 Task: Find connections with filter location Jamshedpur with filter topic #covidwith filter profile language Spanish with filter current company Marico Limited with filter school ST XAVIERS SCHOOL with filter industry Radio and Television Broadcasting with filter service category Virtual Assistance with filter keywords title Cafeteria Worker
Action: Mouse pressed left at (506, 66)
Screenshot: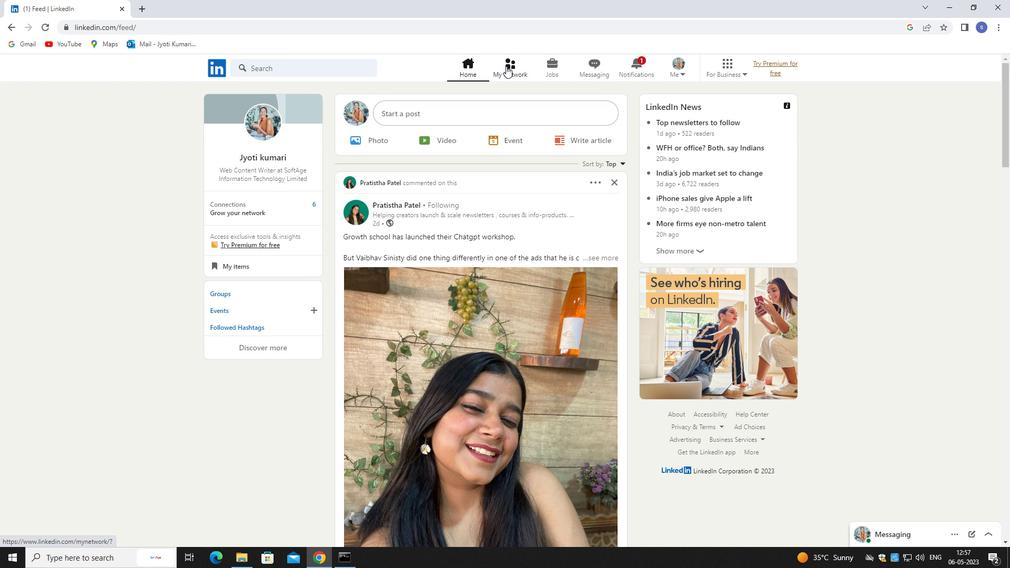 
Action: Mouse pressed left at (506, 66)
Screenshot: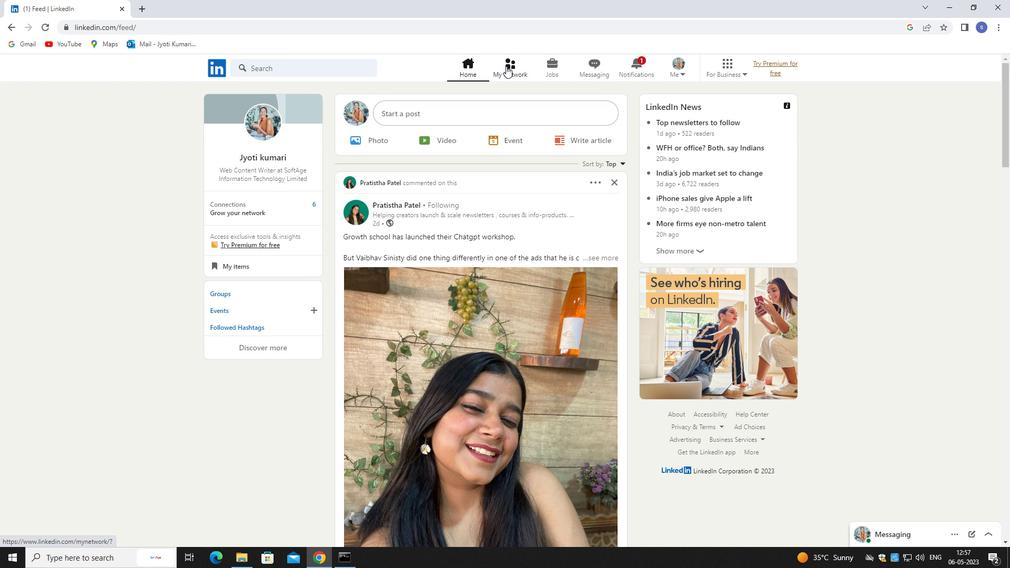 
Action: Mouse moved to (314, 126)
Screenshot: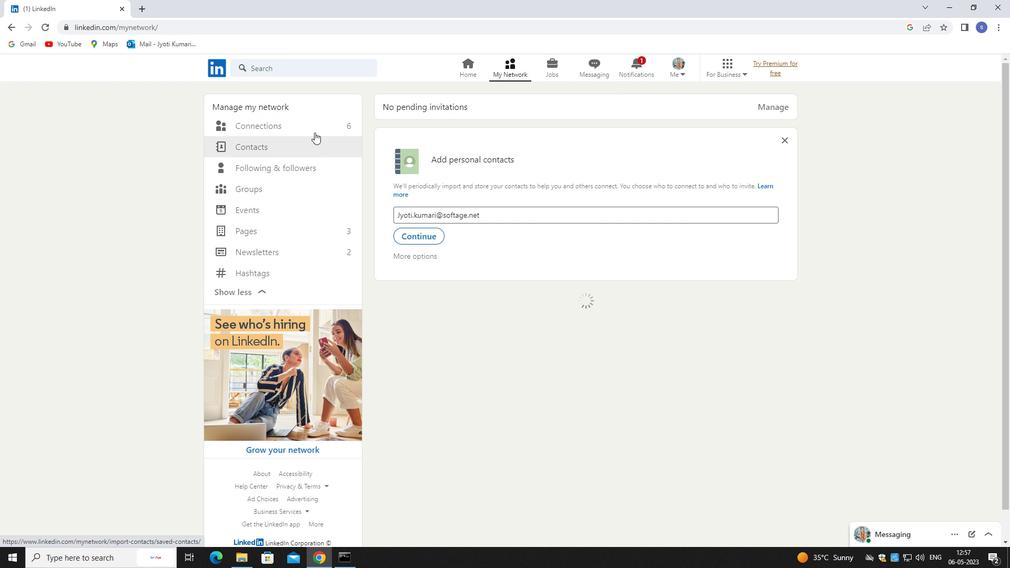 
Action: Mouse pressed left at (314, 126)
Screenshot: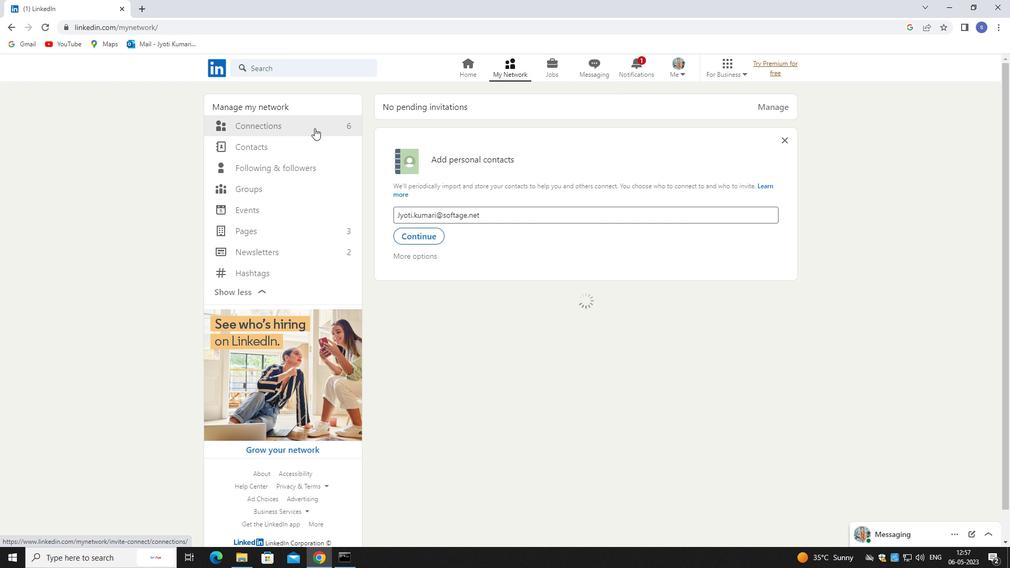 
Action: Mouse moved to (314, 125)
Screenshot: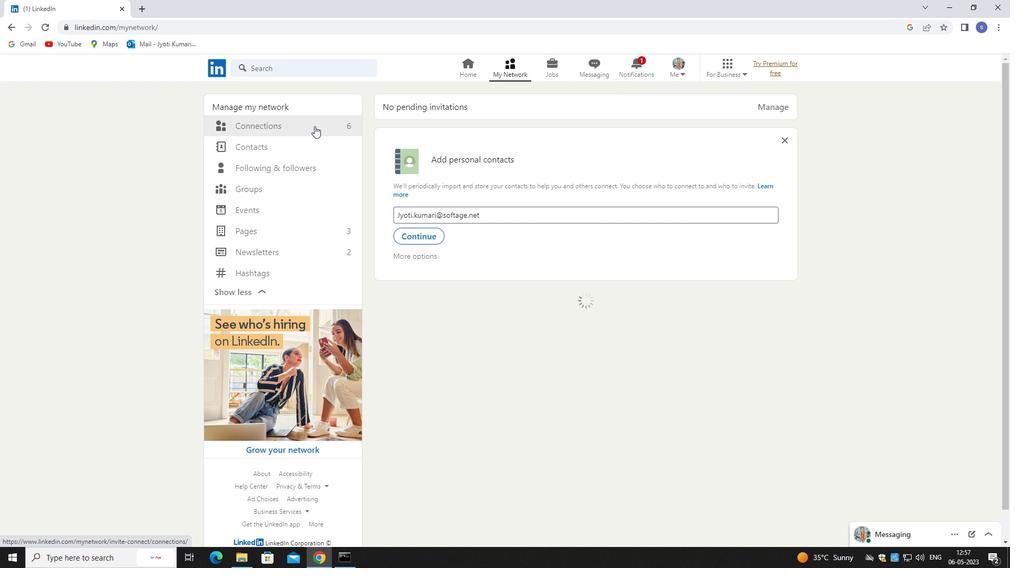 
Action: Mouse pressed left at (314, 125)
Screenshot: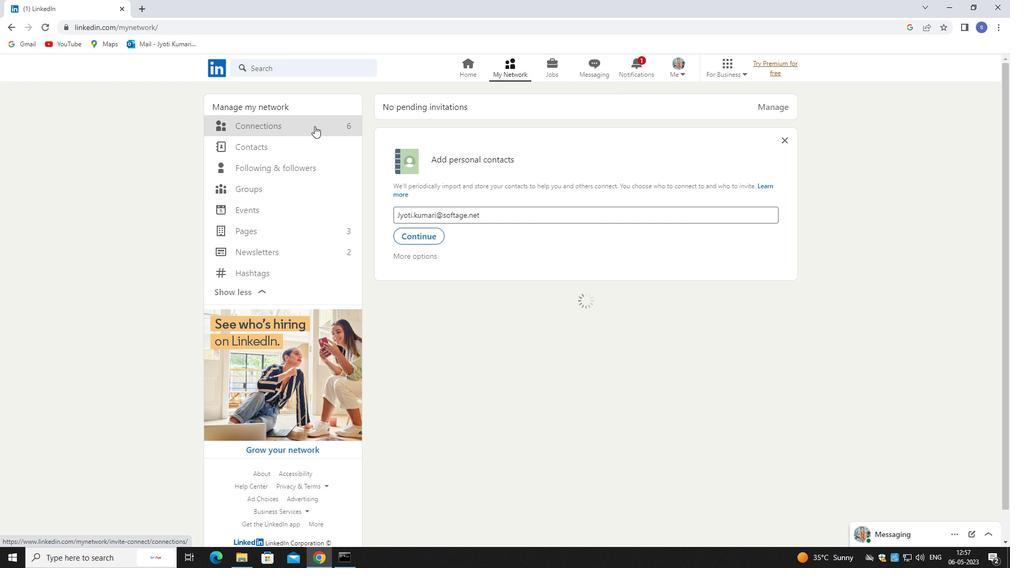 
Action: Mouse moved to (589, 124)
Screenshot: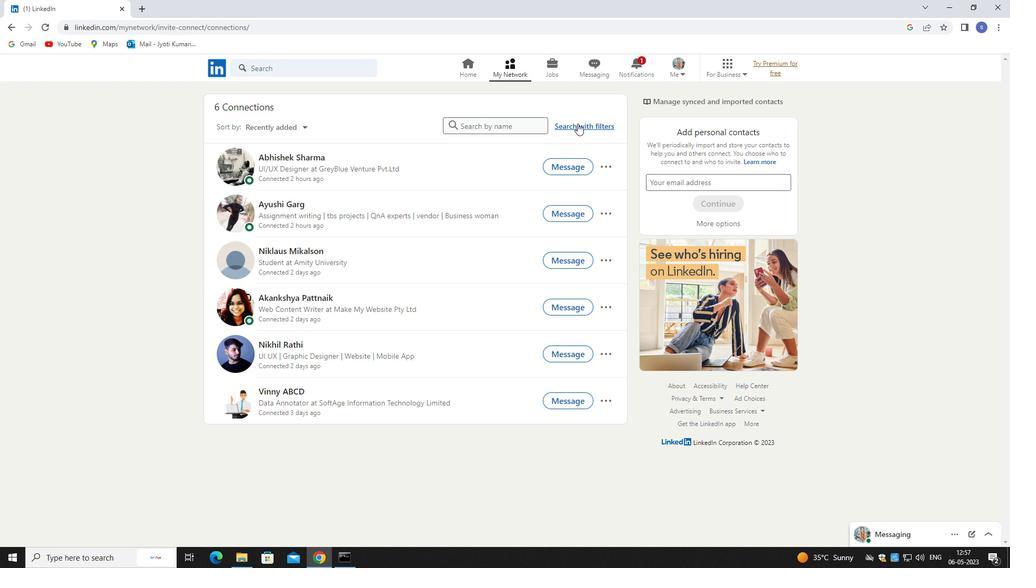 
Action: Mouse pressed left at (589, 124)
Screenshot: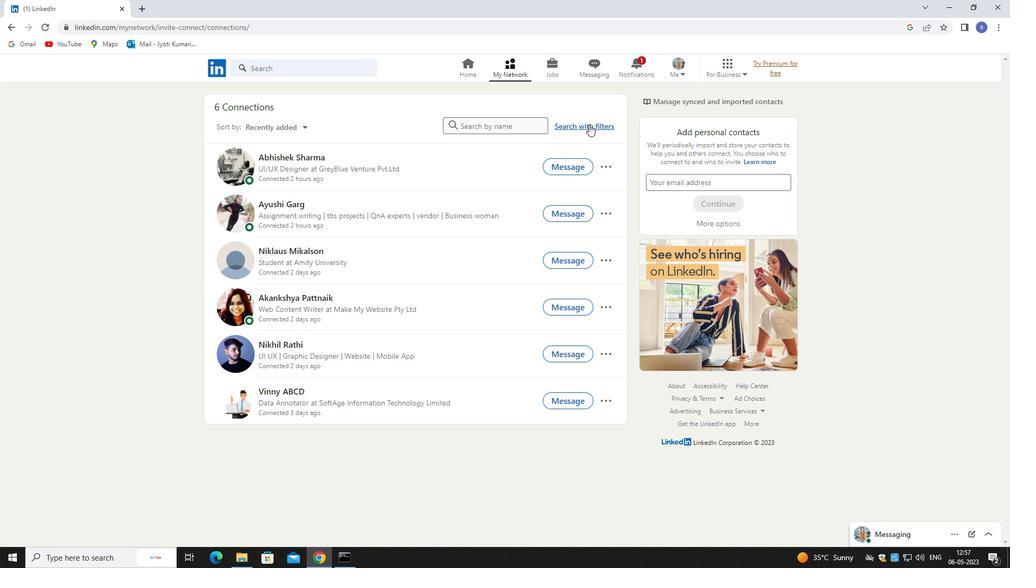 
Action: Mouse moved to (537, 96)
Screenshot: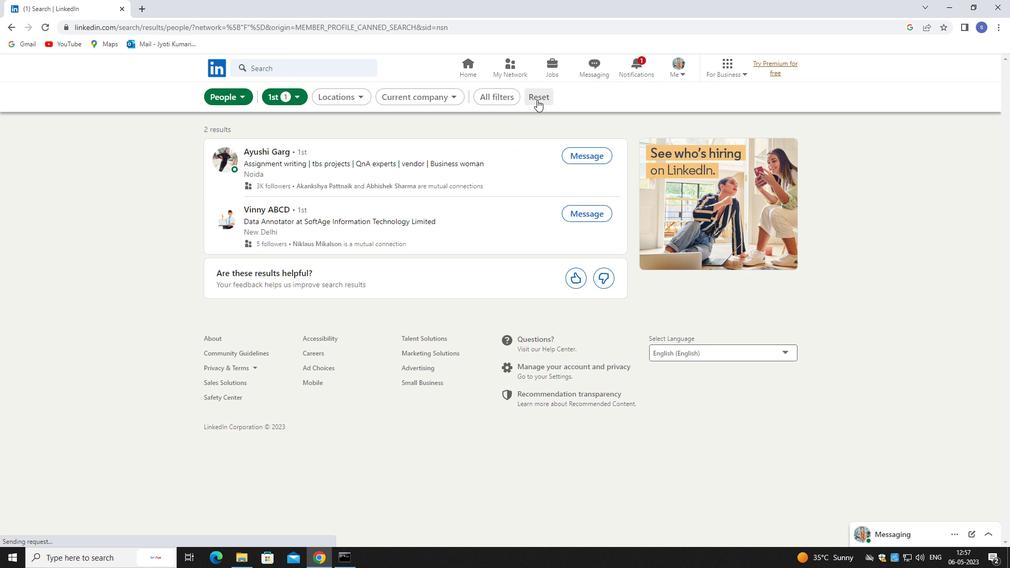 
Action: Mouse pressed left at (537, 96)
Screenshot: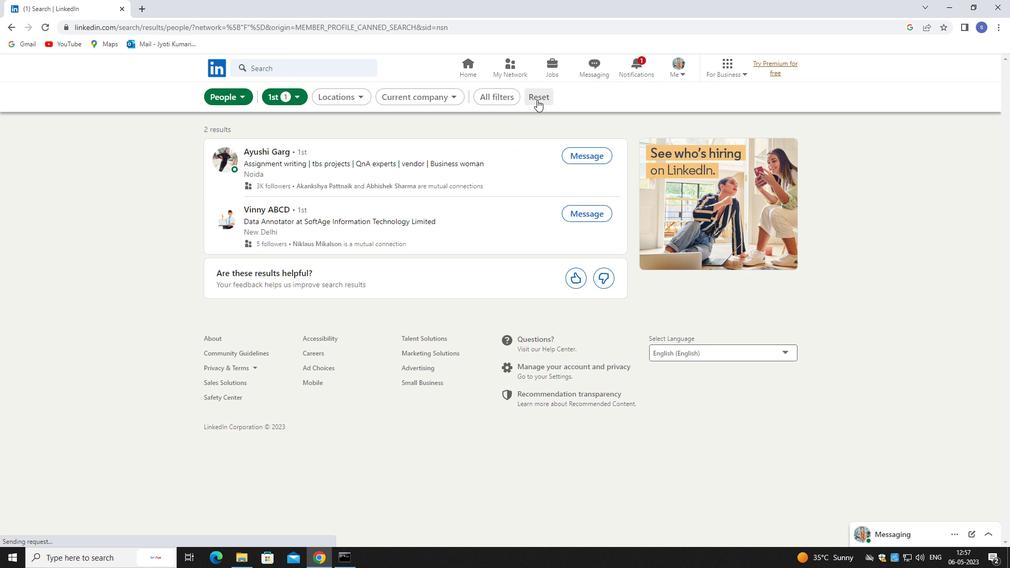 
Action: Mouse moved to (514, 96)
Screenshot: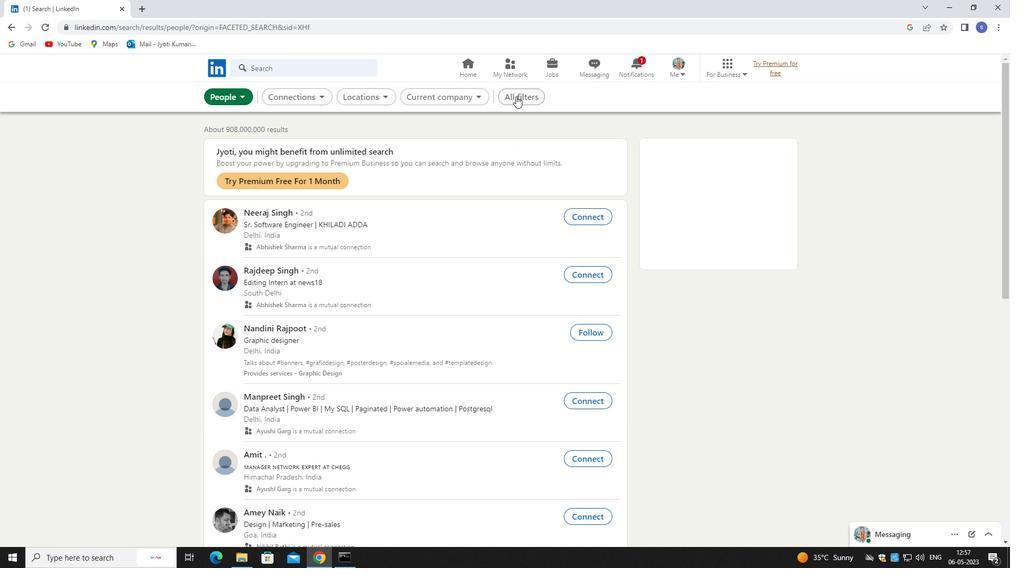 
Action: Mouse pressed left at (514, 96)
Screenshot: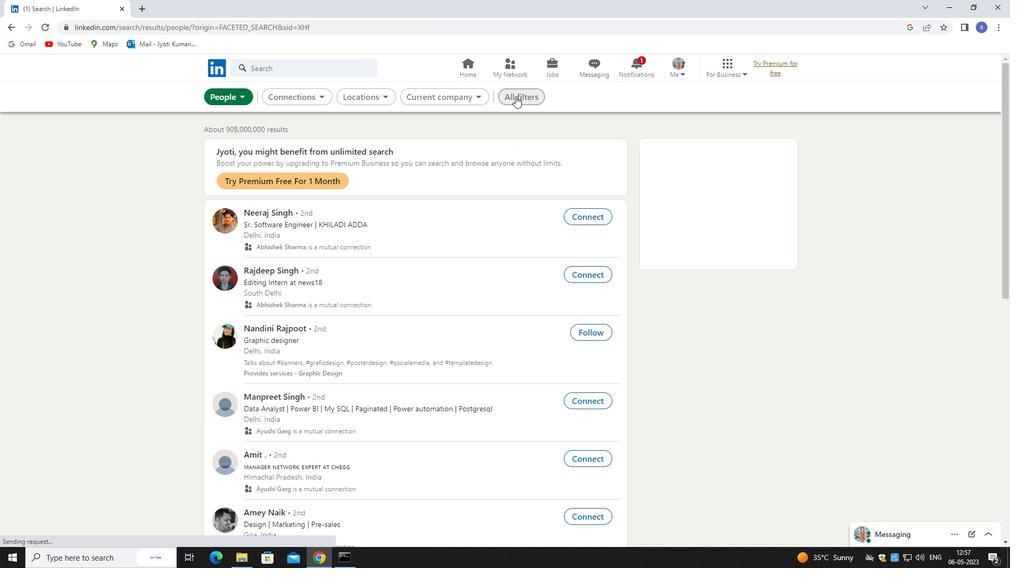 
Action: Mouse moved to (886, 416)
Screenshot: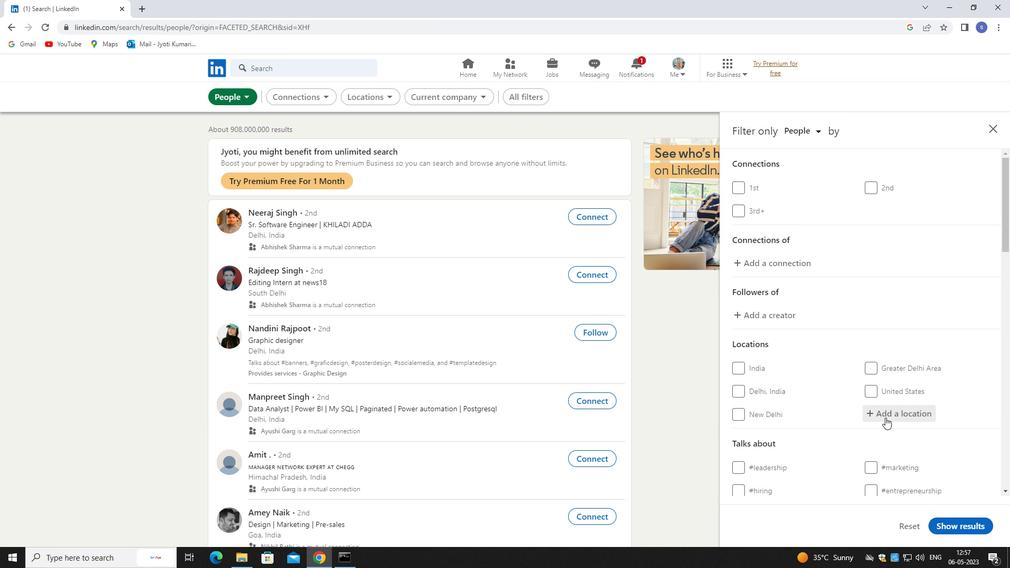 
Action: Mouse pressed left at (886, 416)
Screenshot: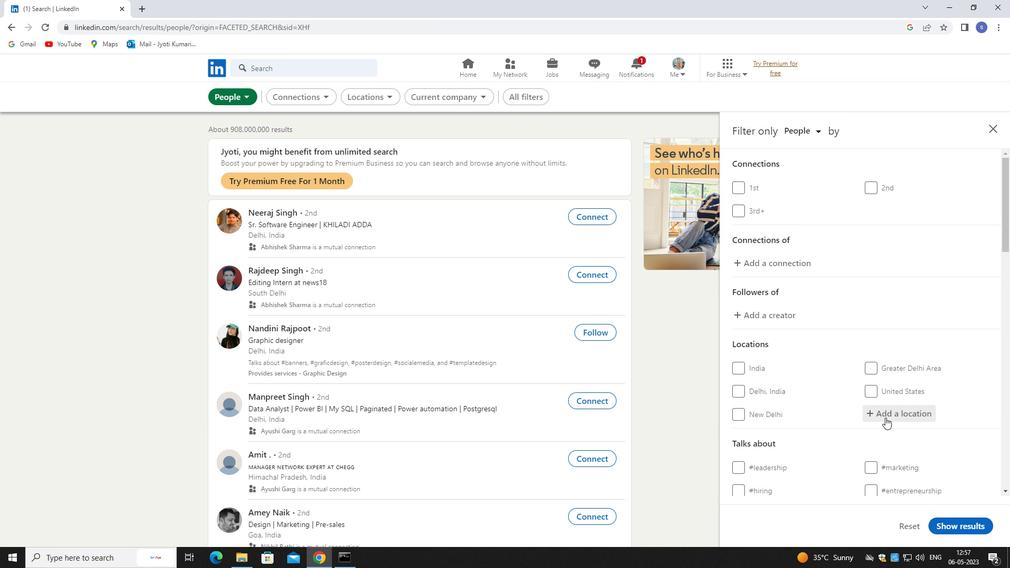 
Action: Mouse moved to (842, 395)
Screenshot: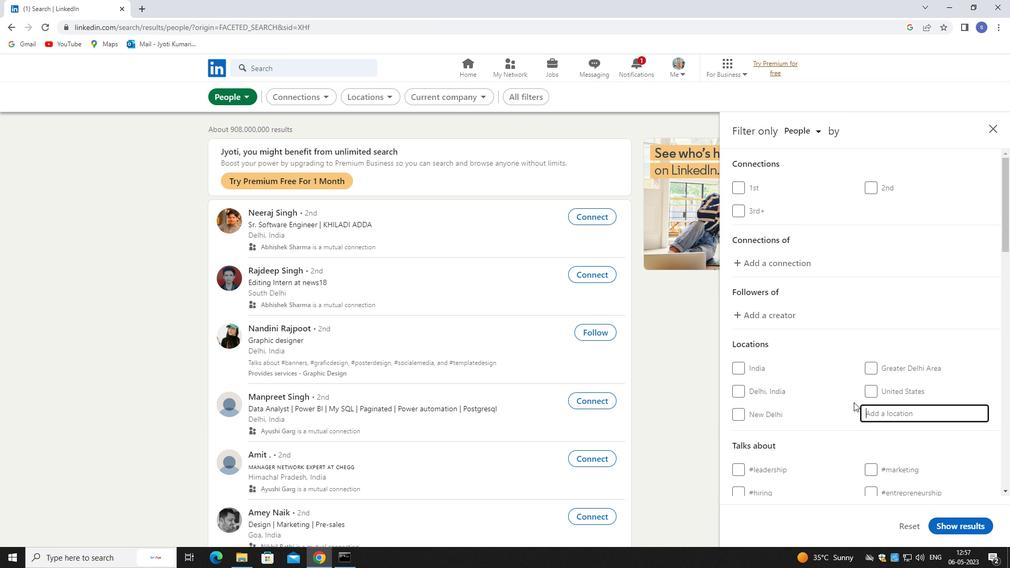 
Action: Key pressed jamsed
Screenshot: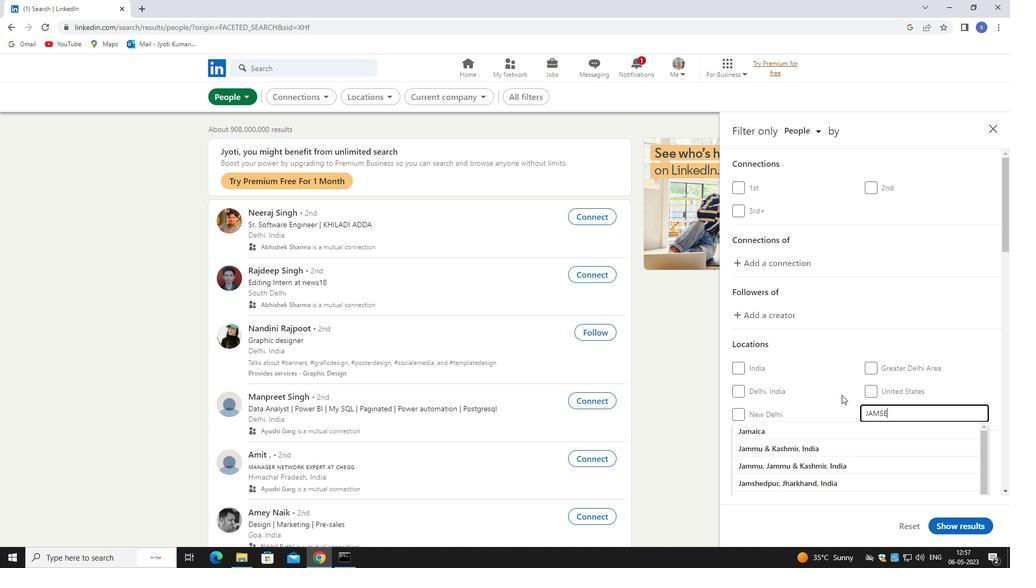
Action: Mouse moved to (841, 395)
Screenshot: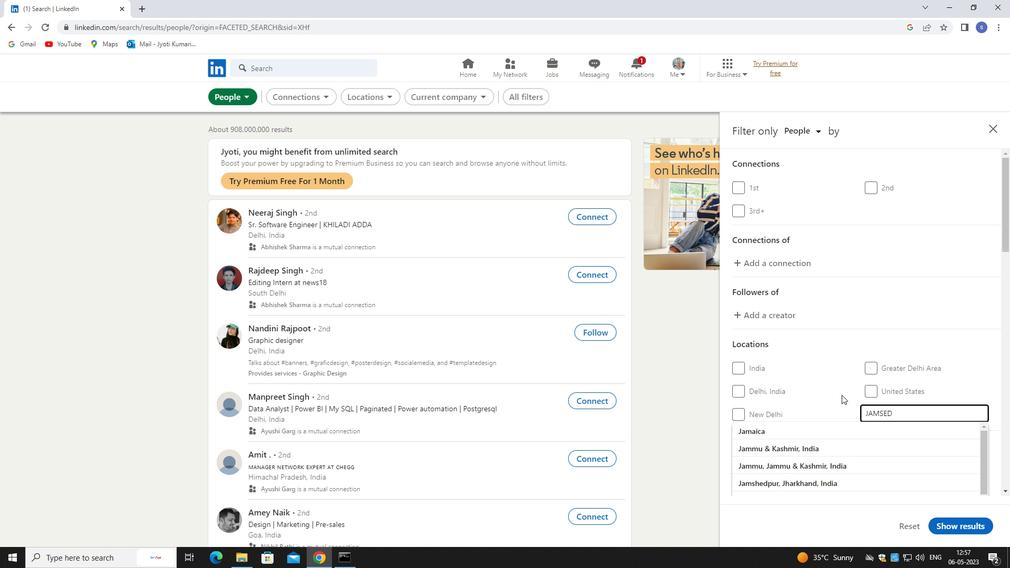 
Action: Key pressed hed<Key.backspace><Key.backspace><Key.backspace><Key.backspace><Key.backspace><Key.backspace><Key.backspace><Key.backspace><Key.backspace><Key.backspace><Key.backspace><Key.backspace><Key.backspace><Key.backspace><Key.backspace><Key.caps_lock>jamshed
Screenshot: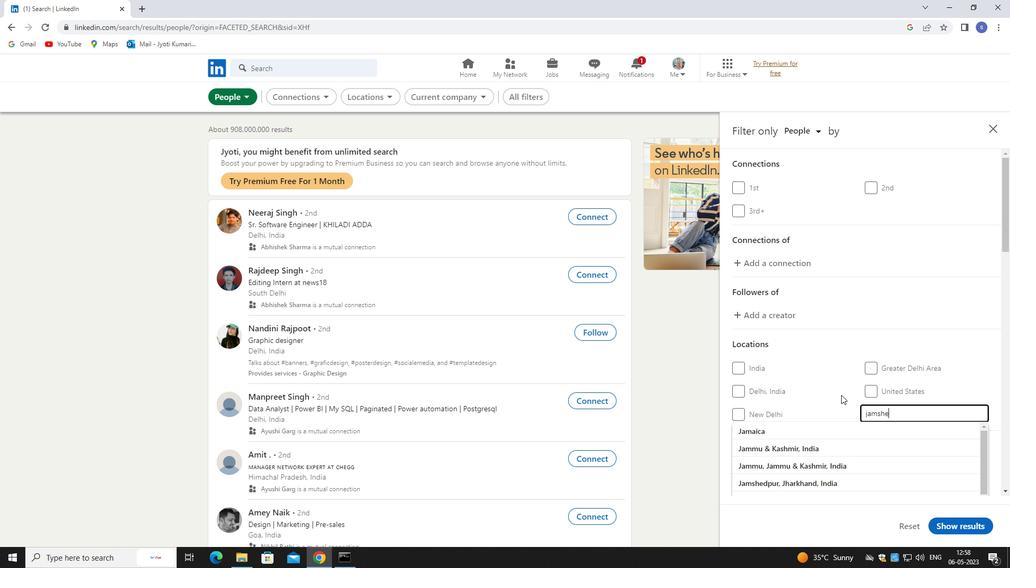
Action: Mouse moved to (880, 426)
Screenshot: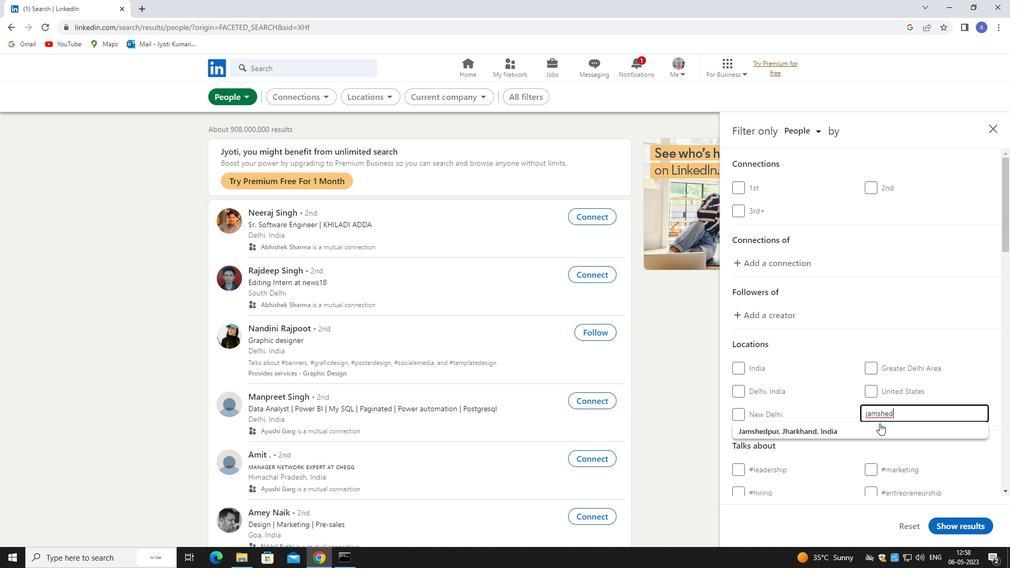
Action: Mouse pressed left at (880, 426)
Screenshot: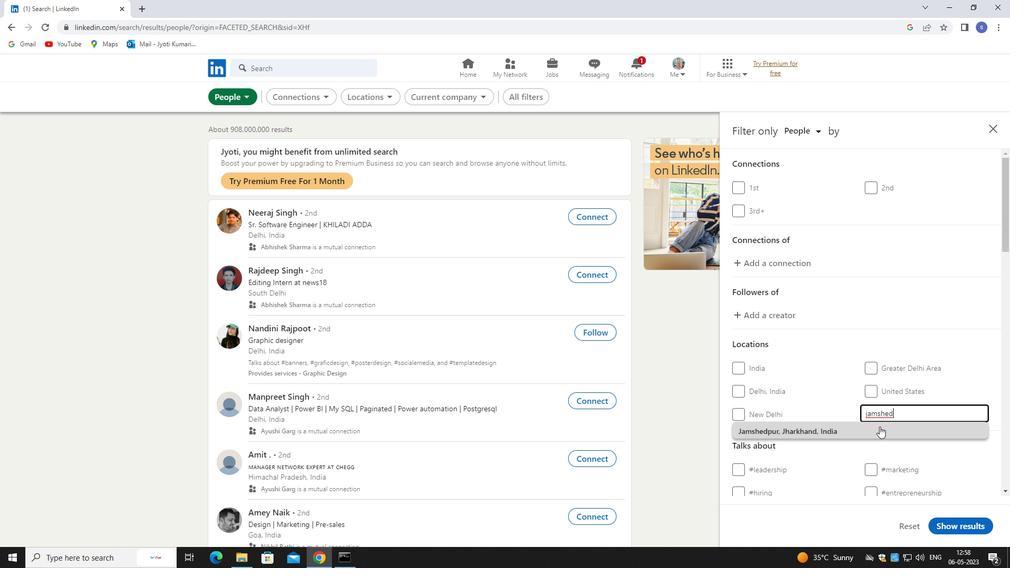 
Action: Mouse moved to (879, 421)
Screenshot: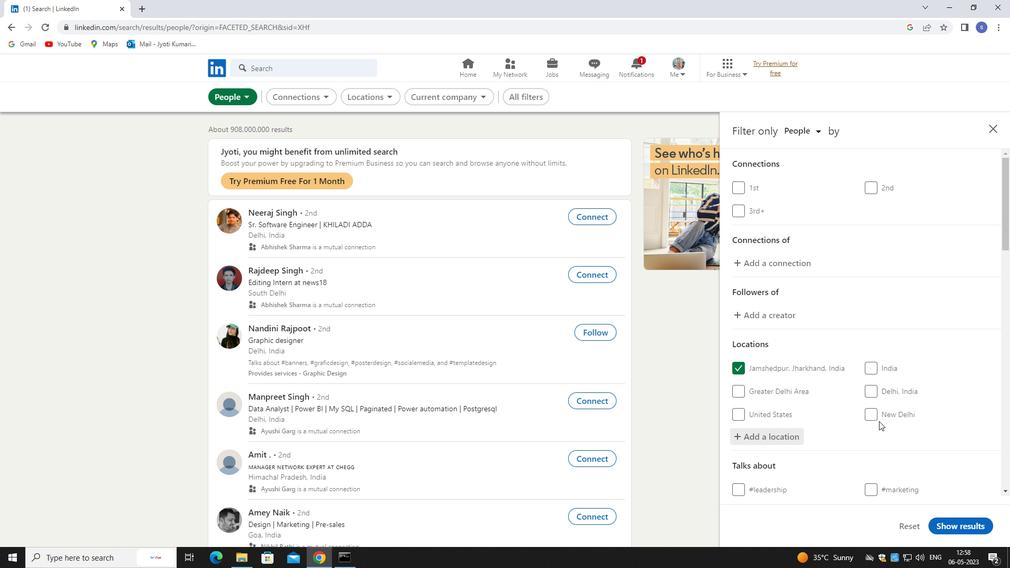 
Action: Mouse scrolled (879, 420) with delta (0, 0)
Screenshot: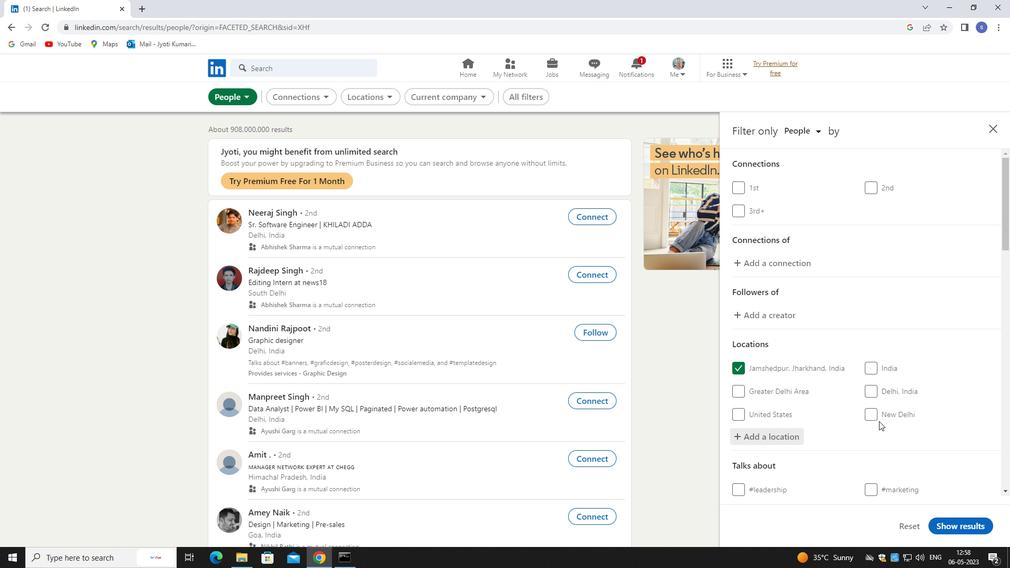 
Action: Mouse scrolled (879, 420) with delta (0, 0)
Screenshot: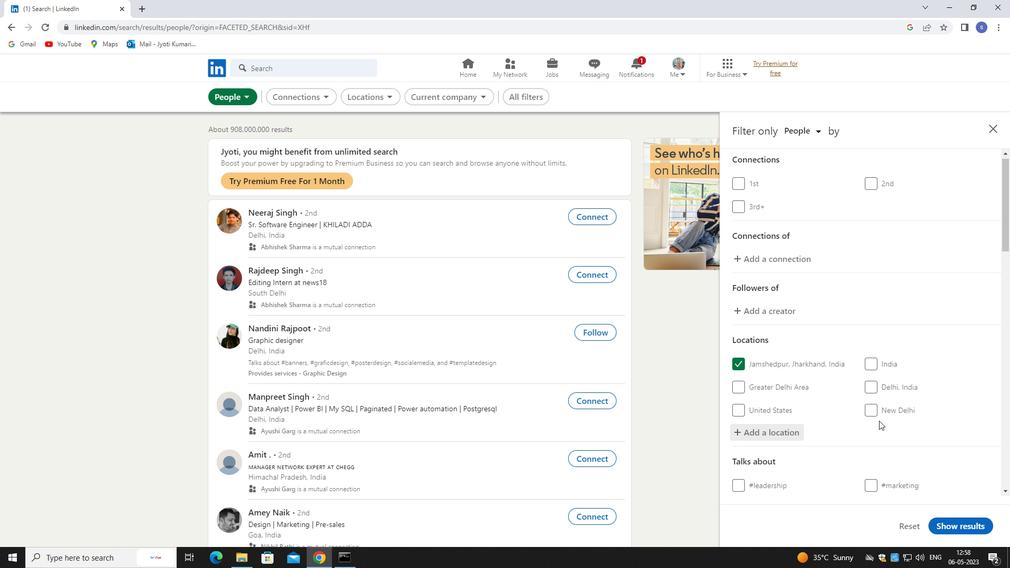 
Action: Mouse moved to (883, 428)
Screenshot: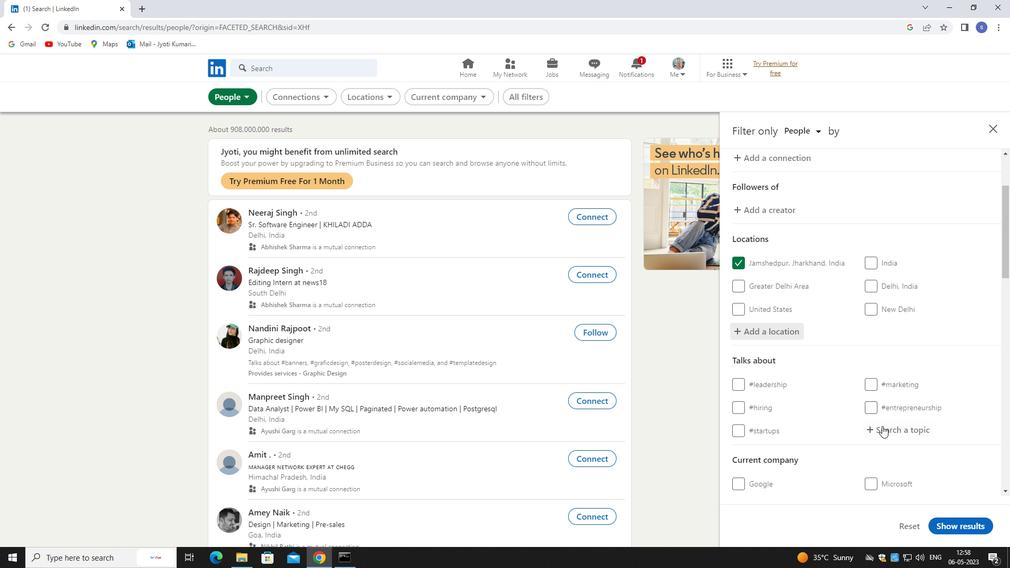 
Action: Mouse pressed left at (883, 428)
Screenshot: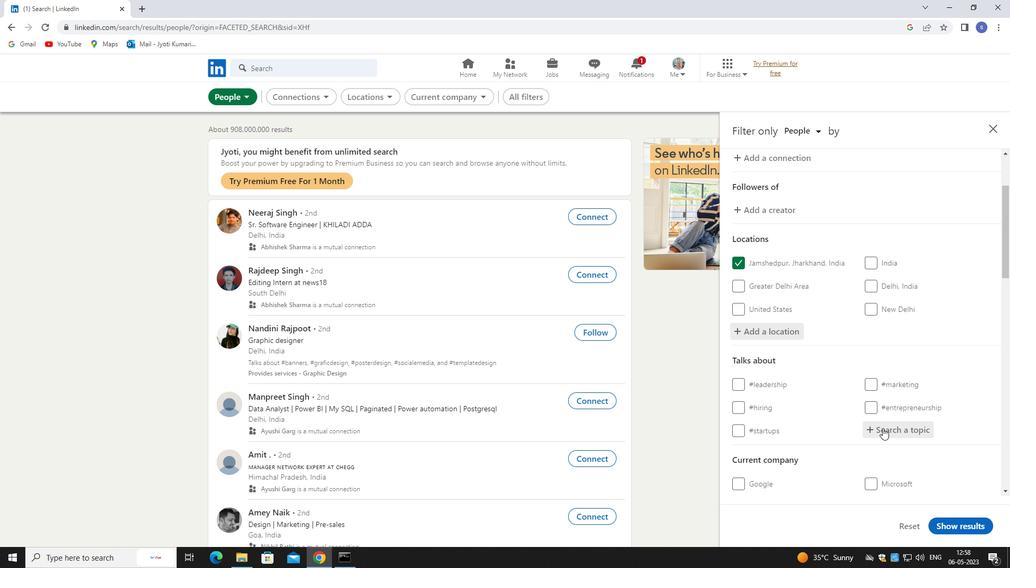 
Action: Key pressed covid
Screenshot: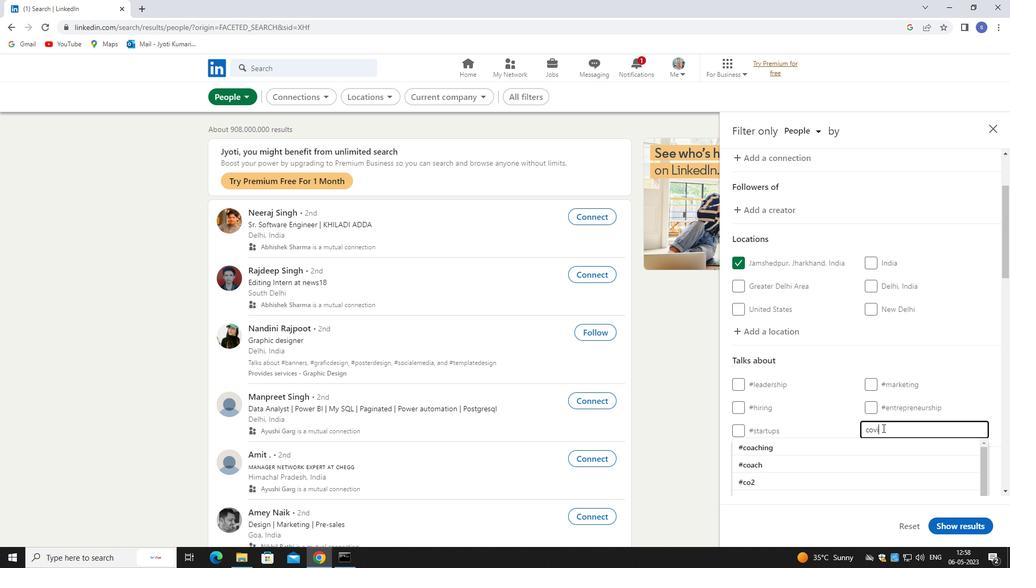 
Action: Mouse moved to (892, 452)
Screenshot: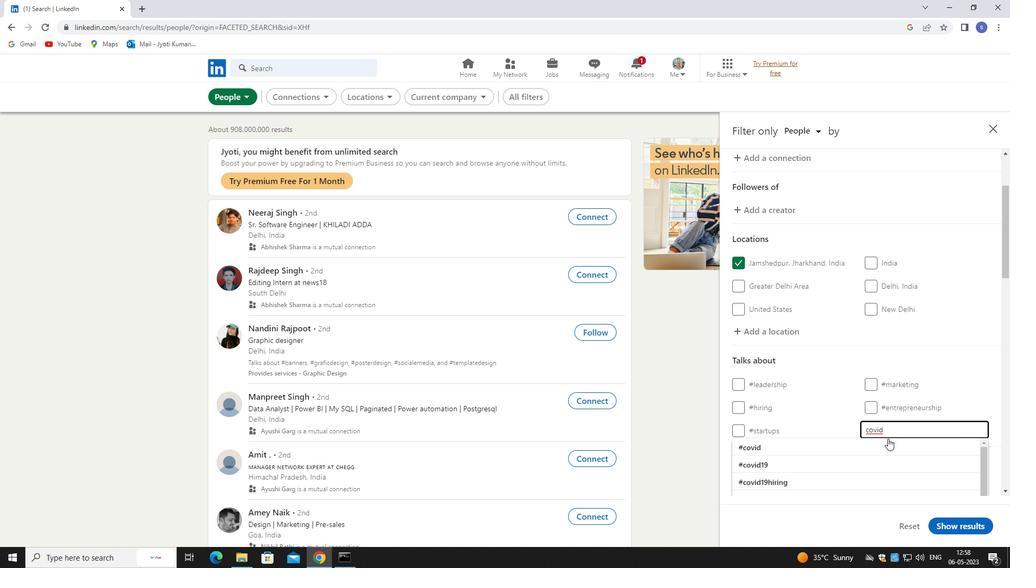 
Action: Mouse pressed left at (892, 452)
Screenshot: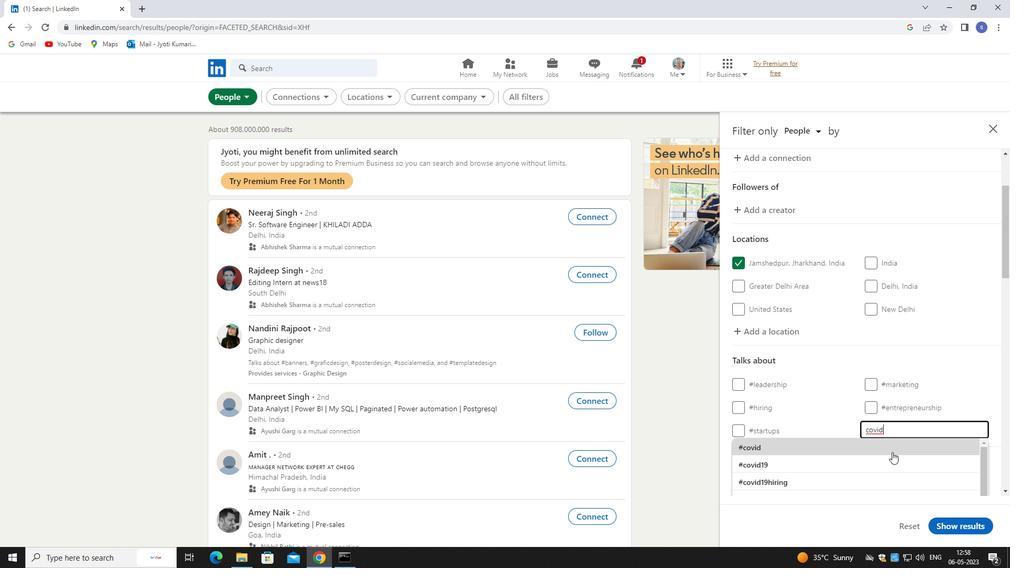 
Action: Mouse moved to (892, 447)
Screenshot: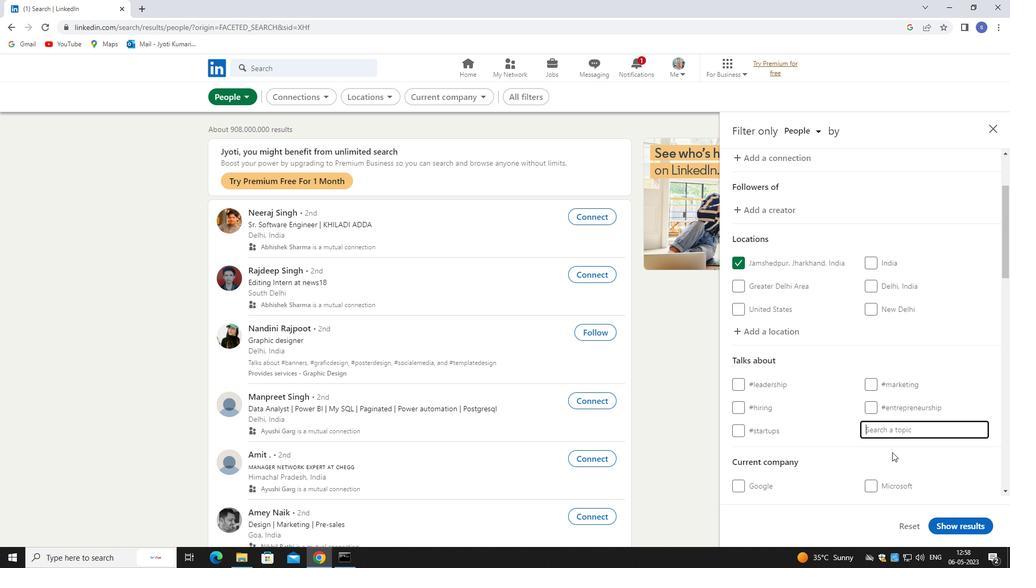 
Action: Mouse scrolled (892, 447) with delta (0, 0)
Screenshot: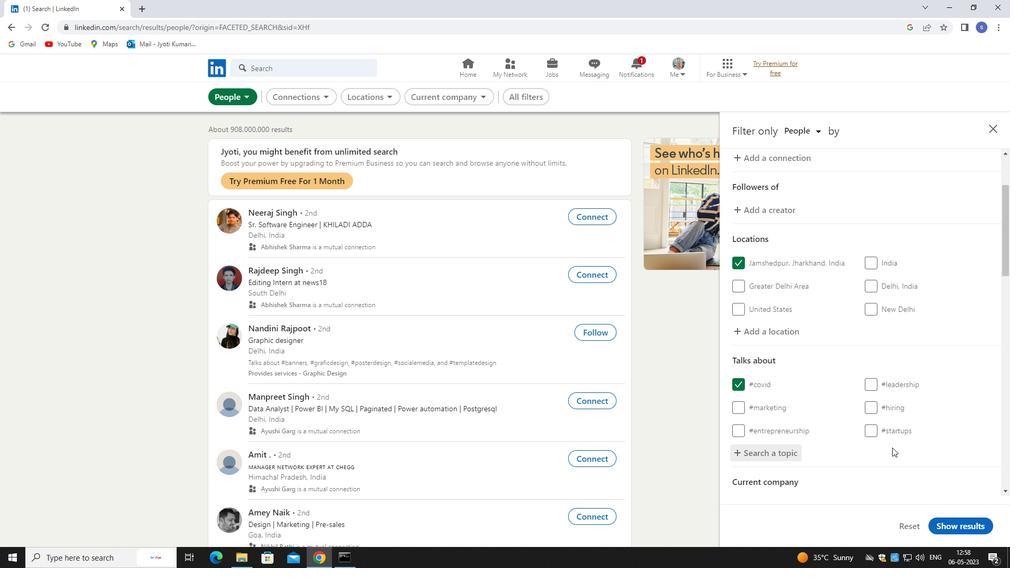 
Action: Mouse scrolled (892, 447) with delta (0, 0)
Screenshot: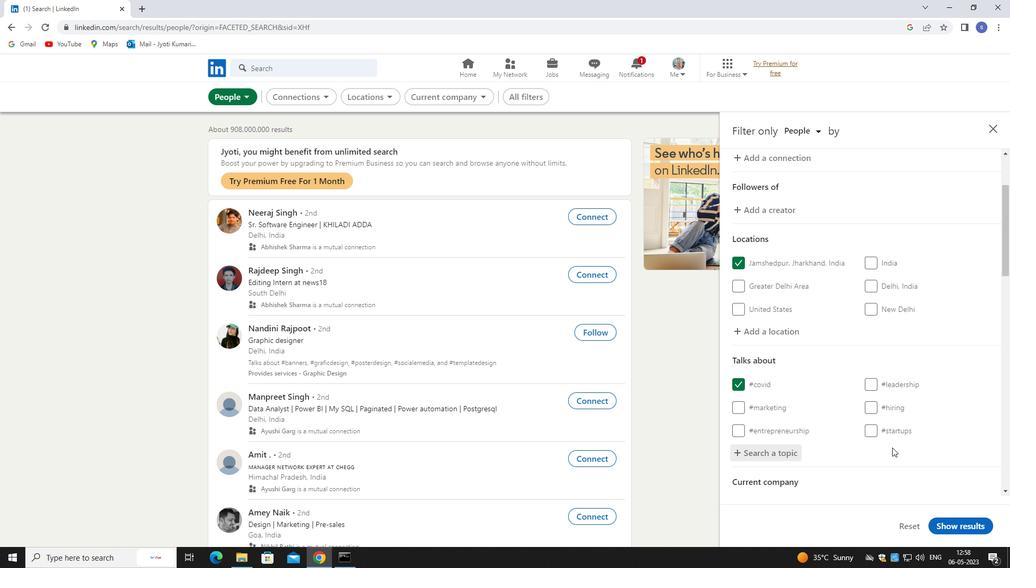 
Action: Mouse moved to (901, 443)
Screenshot: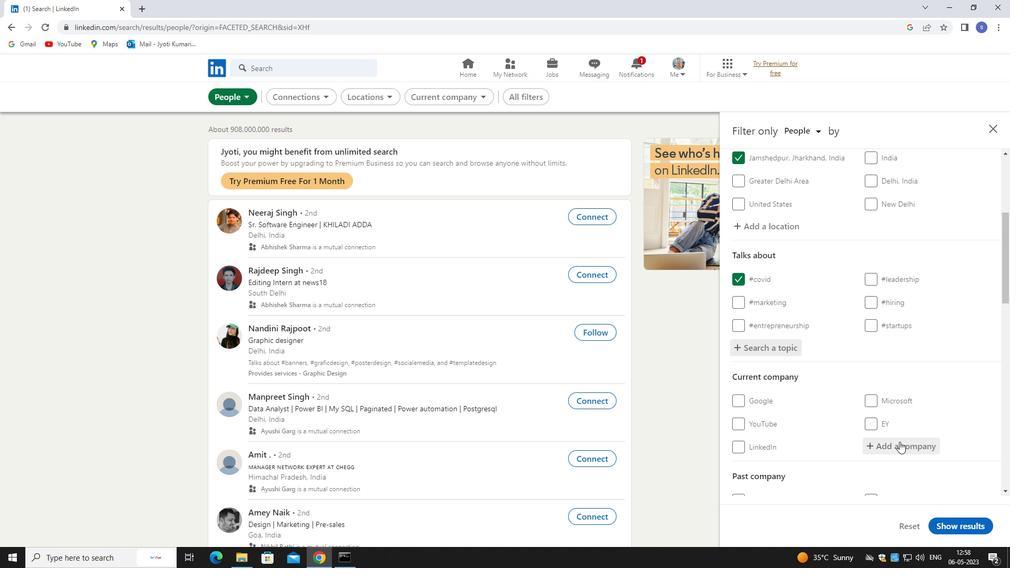 
Action: Mouse pressed left at (901, 443)
Screenshot: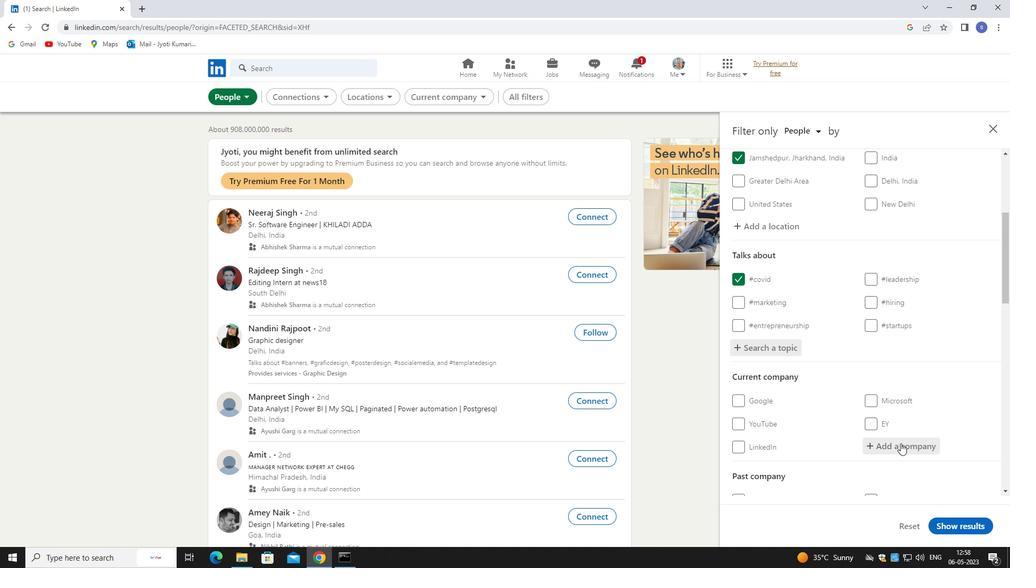 
Action: Key pressed marico
Screenshot: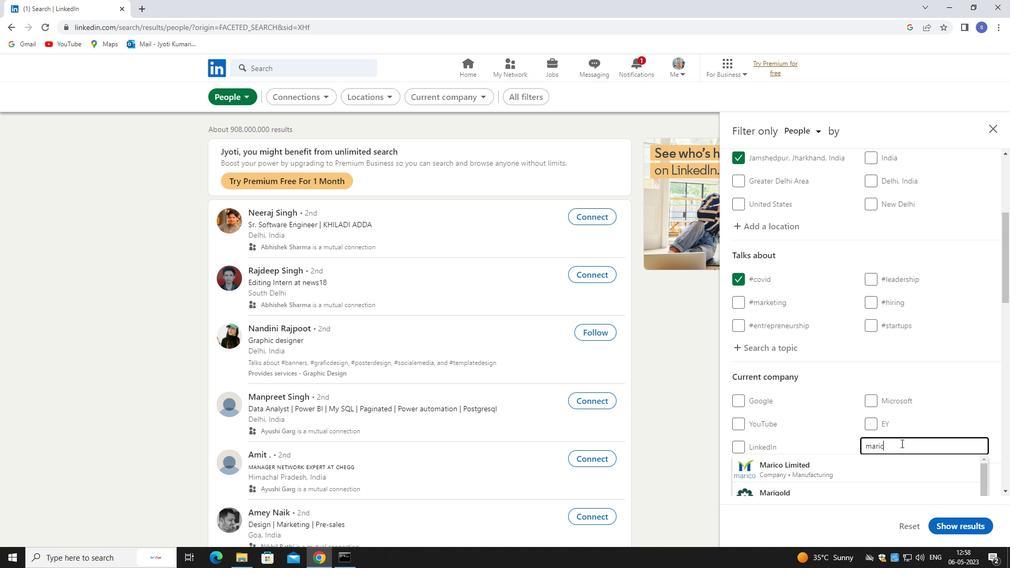 
Action: Mouse moved to (894, 469)
Screenshot: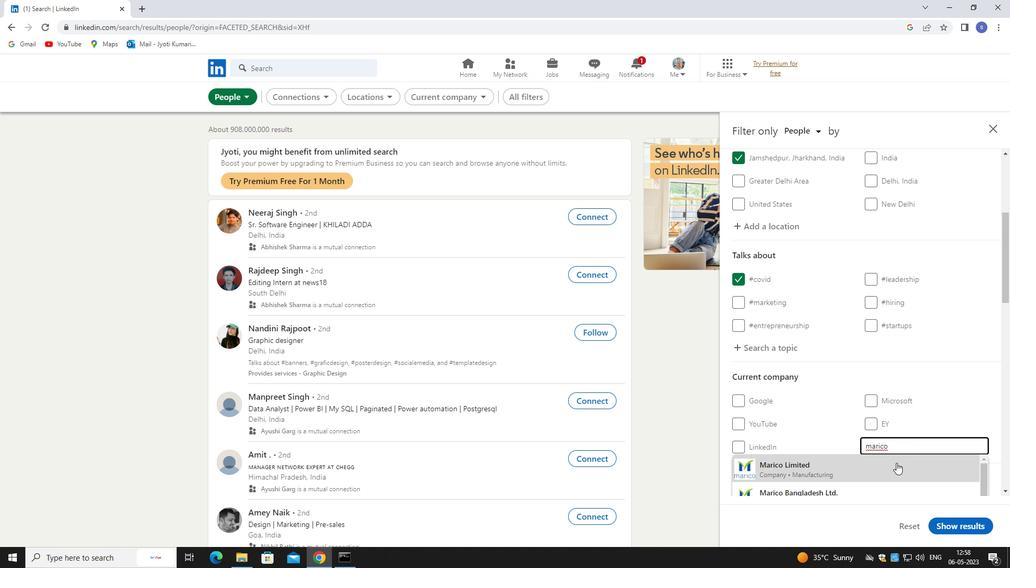 
Action: Mouse pressed left at (894, 469)
Screenshot: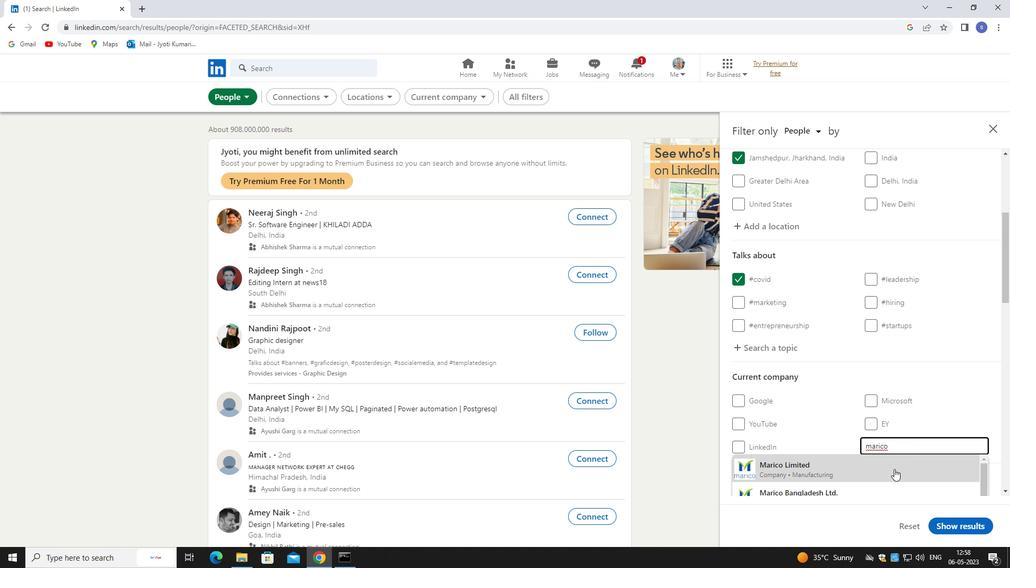 
Action: Mouse moved to (899, 461)
Screenshot: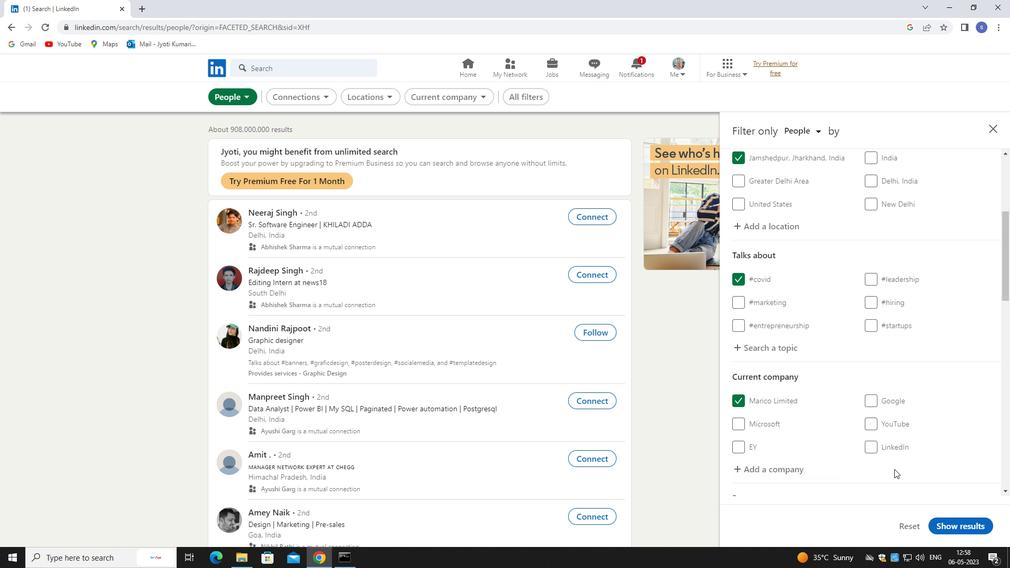 
Action: Mouse scrolled (899, 460) with delta (0, 0)
Screenshot: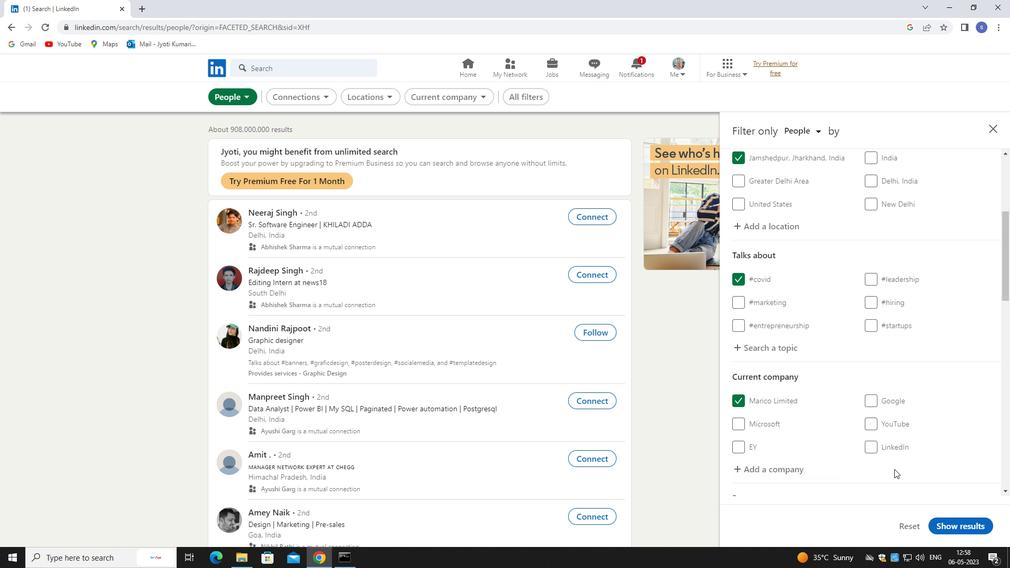 
Action: Mouse moved to (899, 459)
Screenshot: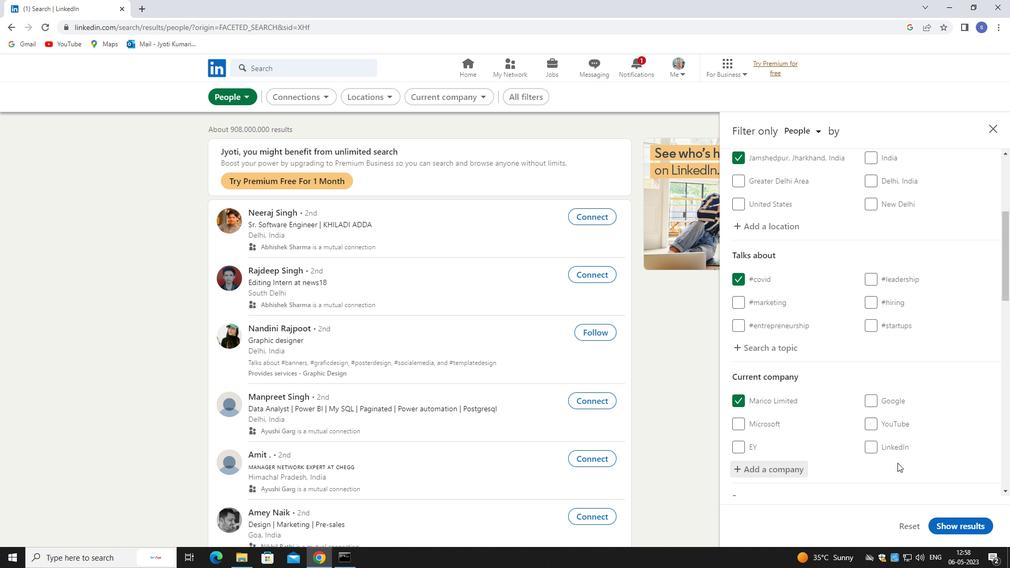 
Action: Mouse scrolled (899, 459) with delta (0, 0)
Screenshot: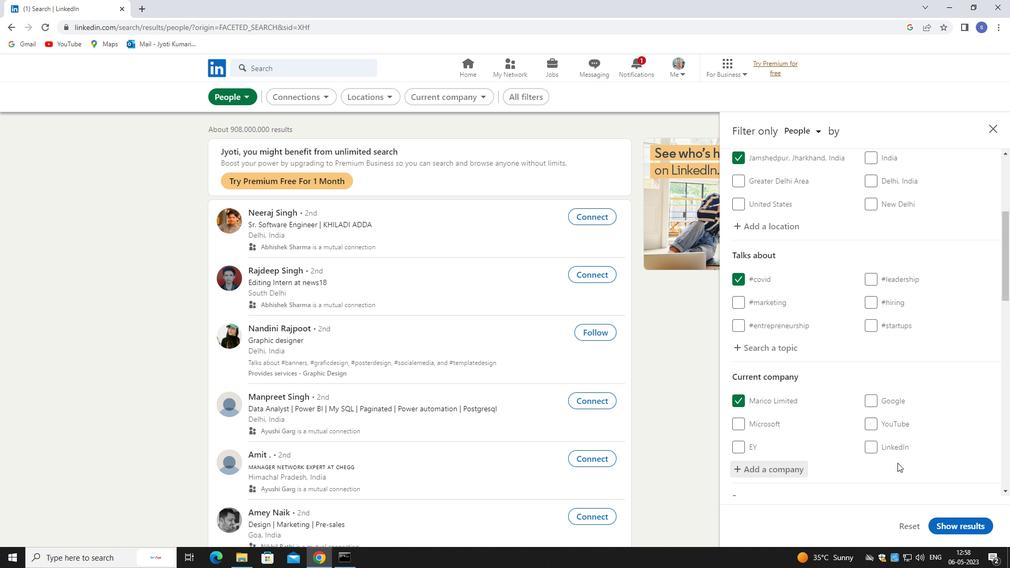 
Action: Mouse moved to (900, 453)
Screenshot: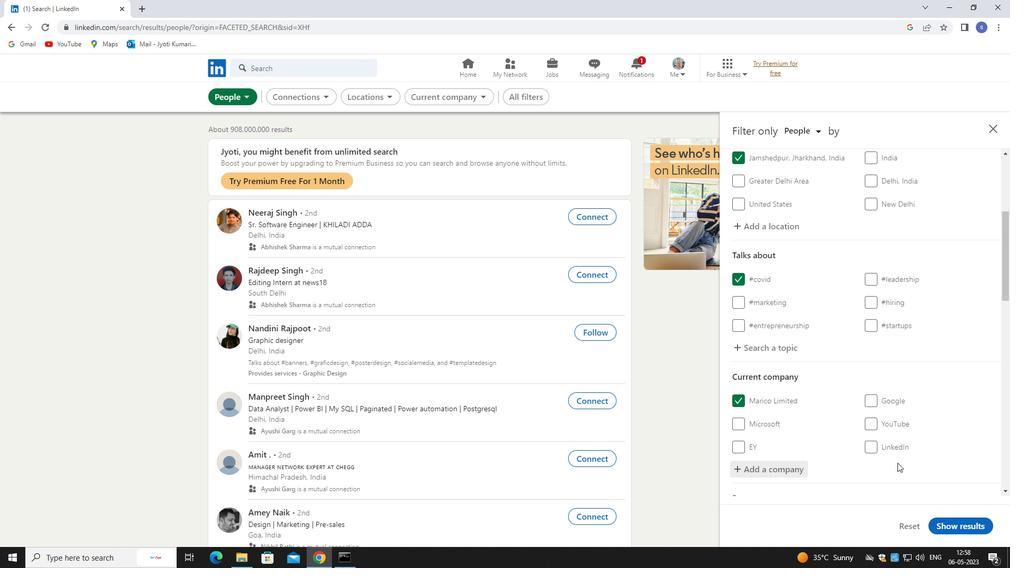 
Action: Mouse scrolled (900, 452) with delta (0, 0)
Screenshot: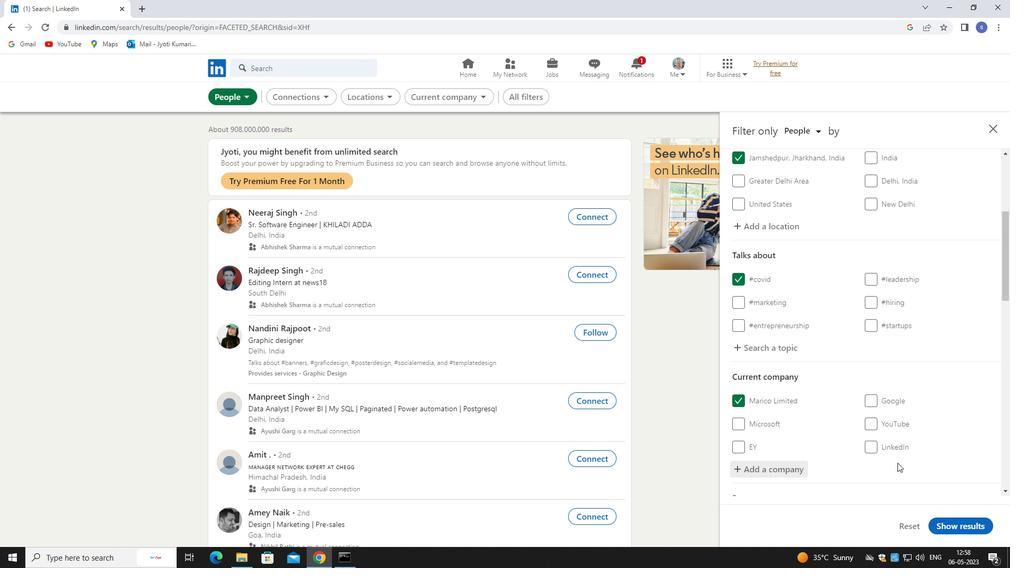 
Action: Mouse moved to (900, 450)
Screenshot: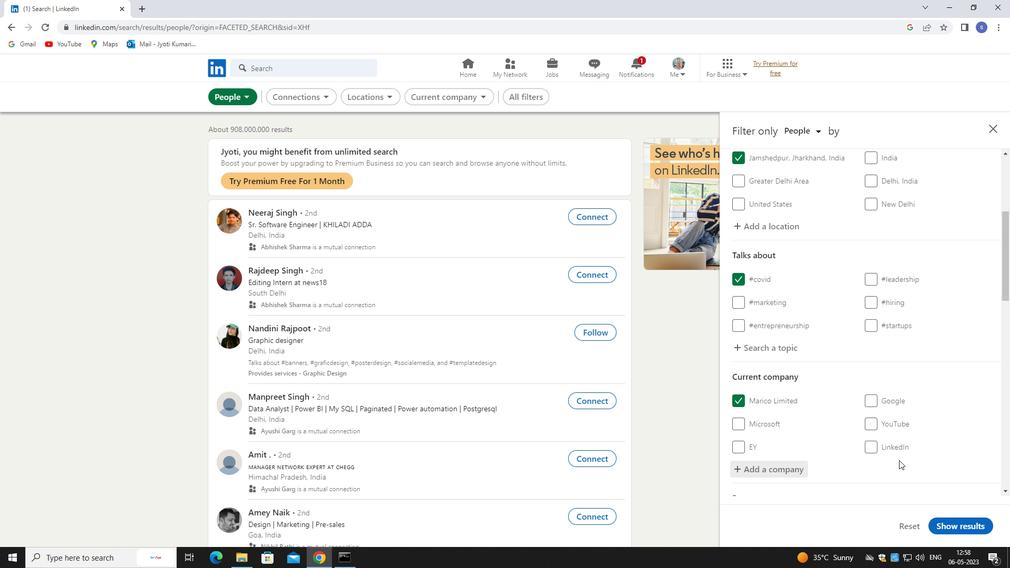 
Action: Mouse scrolled (900, 450) with delta (0, 0)
Screenshot: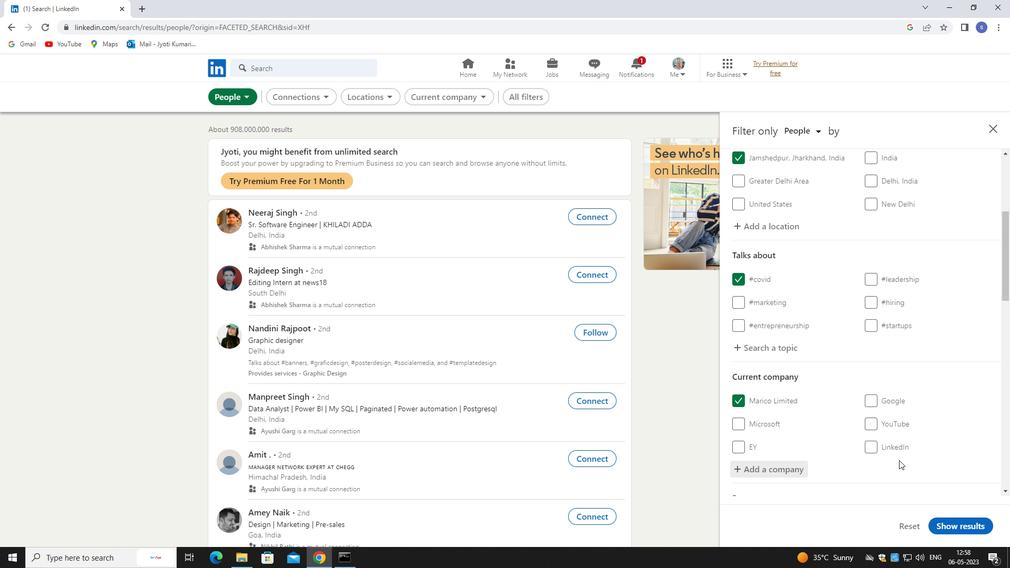 
Action: Mouse moved to (900, 448)
Screenshot: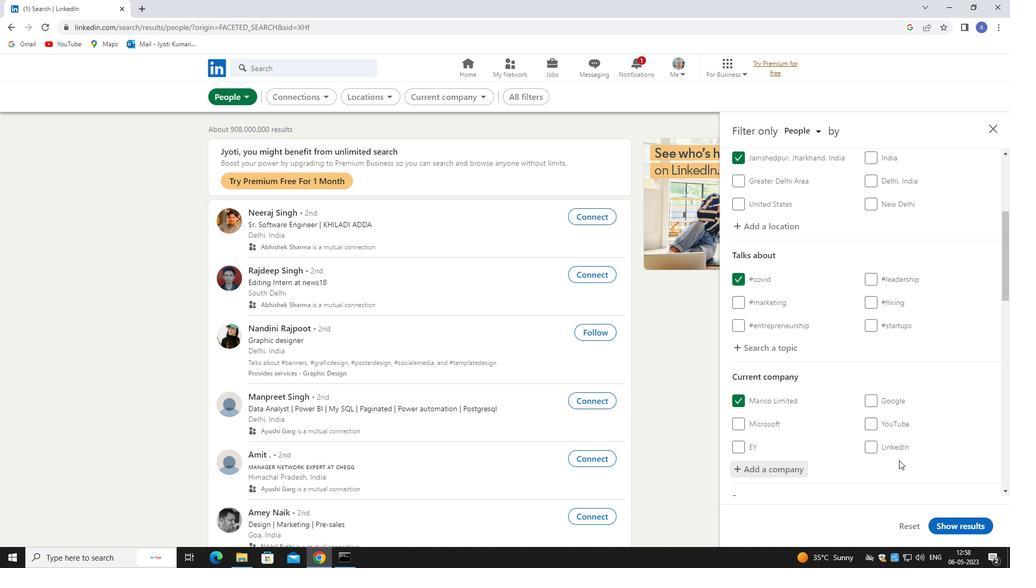 
Action: Mouse scrolled (900, 447) with delta (0, 0)
Screenshot: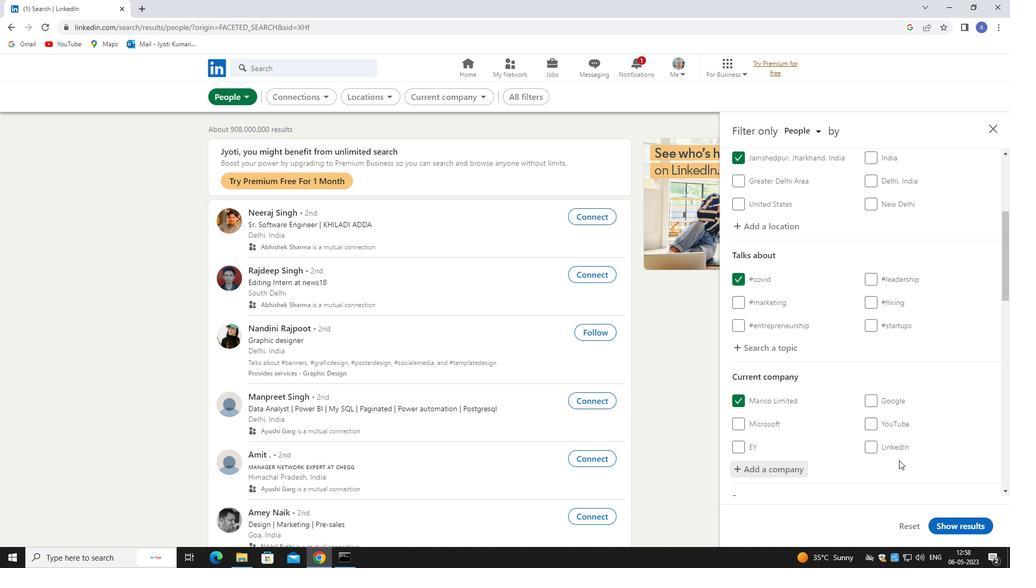 
Action: Mouse moved to (902, 414)
Screenshot: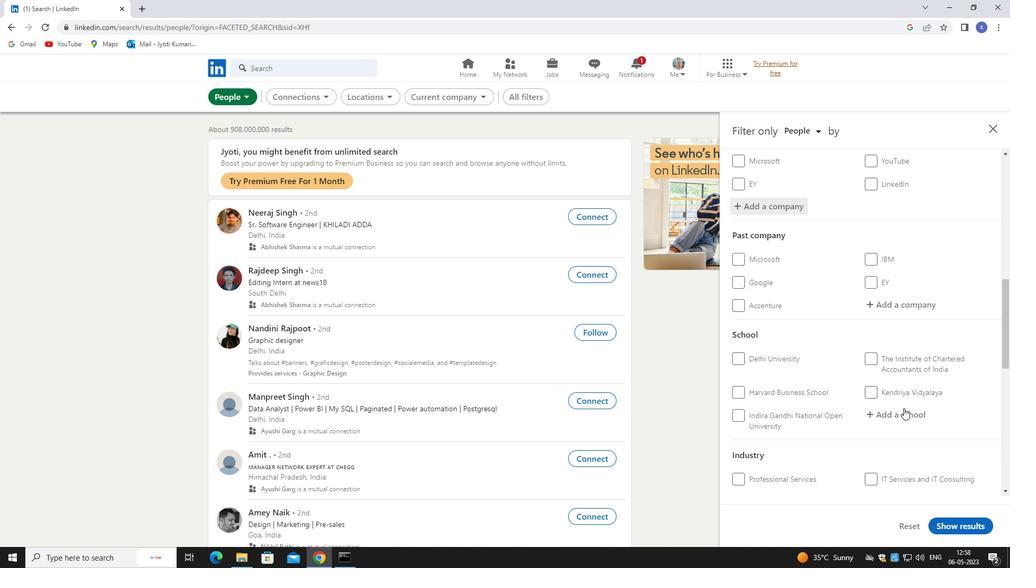
Action: Mouse pressed left at (902, 414)
Screenshot: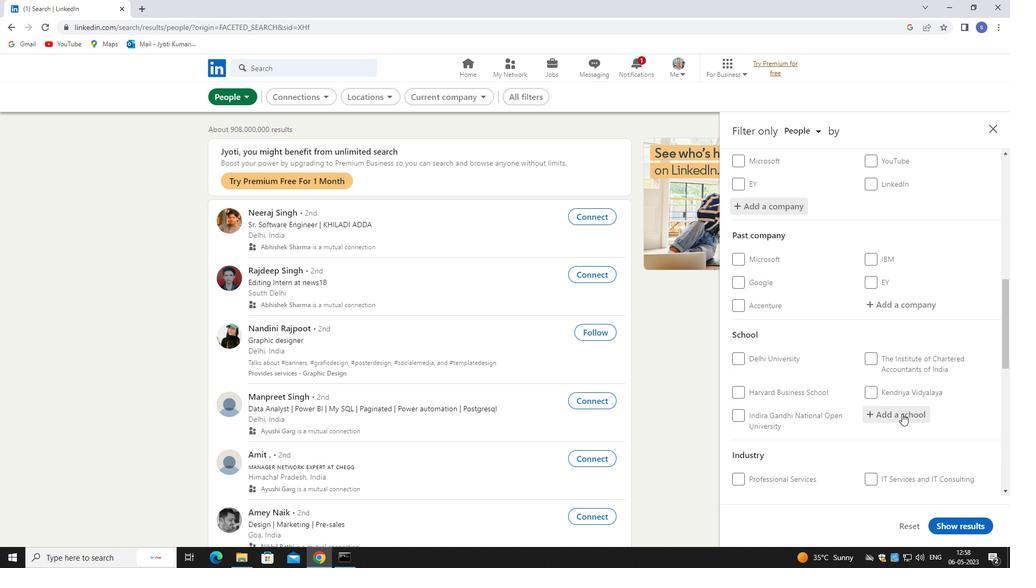 
Action: Mouse moved to (901, 414)
Screenshot: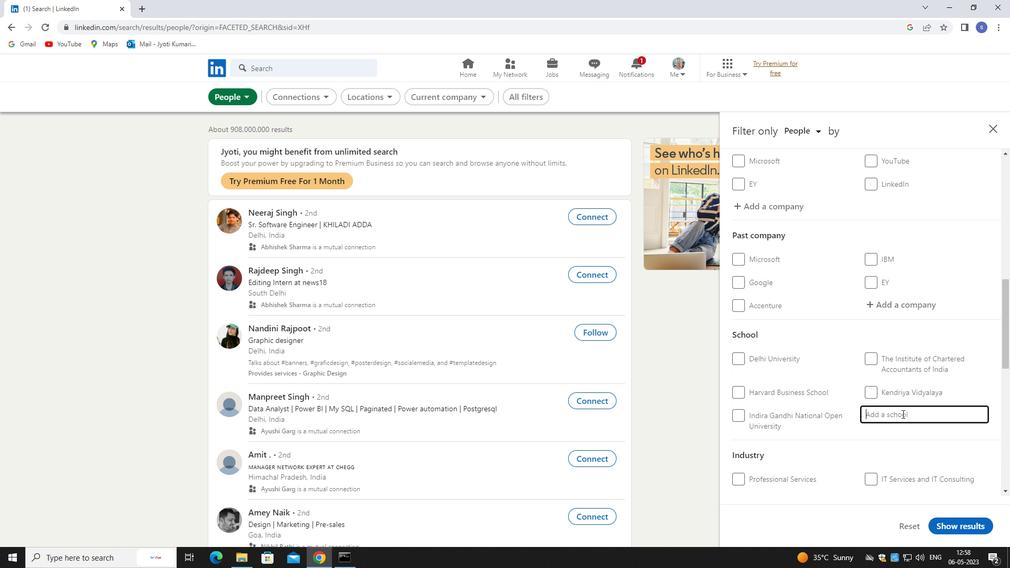 
Action: Key pressed st<Key.space>xa
Screenshot: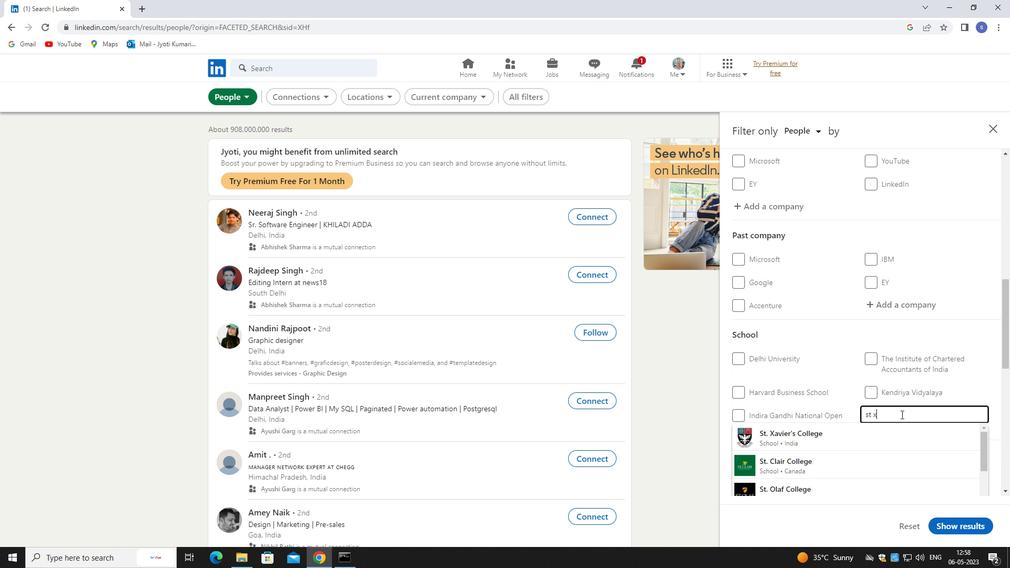 
Action: Mouse moved to (894, 464)
Screenshot: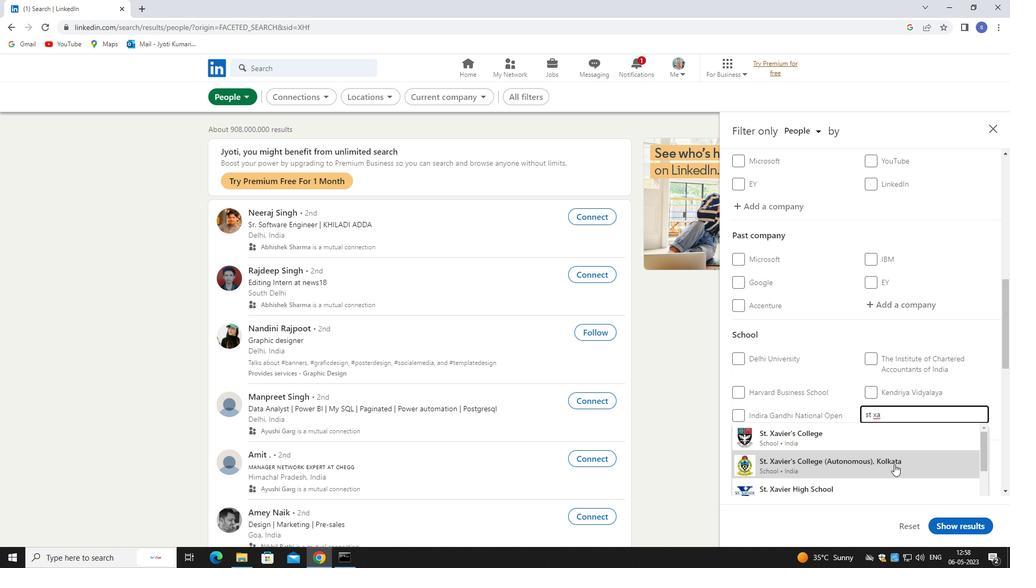 
Action: Mouse scrolled (894, 464) with delta (0, 0)
Screenshot: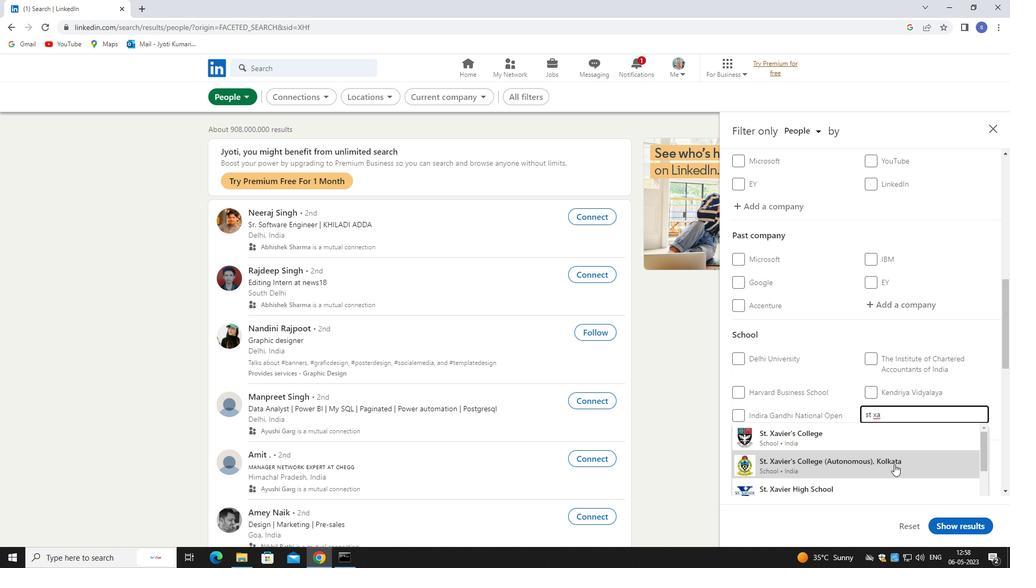 
Action: Mouse scrolled (894, 464) with delta (0, 0)
Screenshot: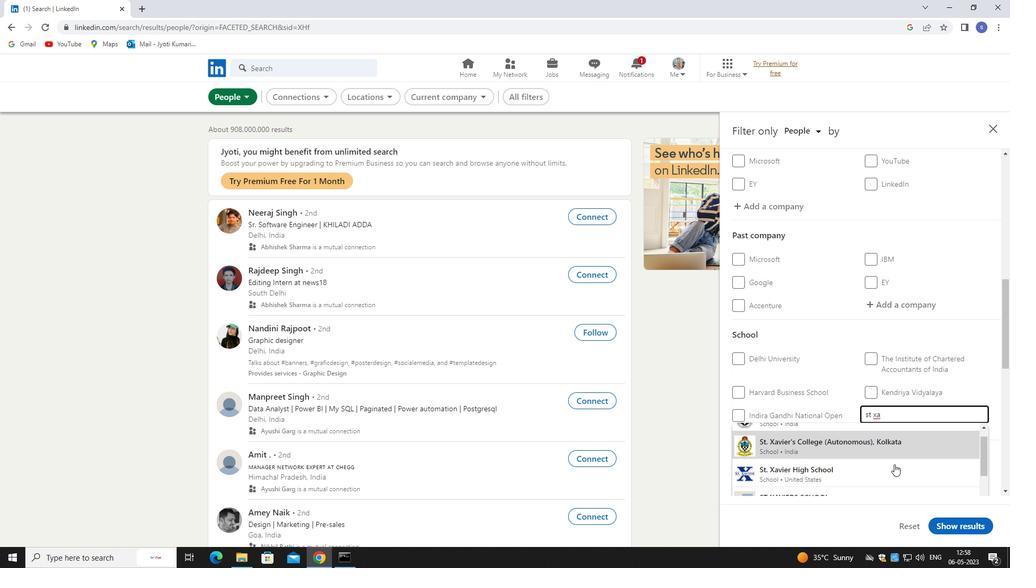 
Action: Mouse moved to (895, 452)
Screenshot: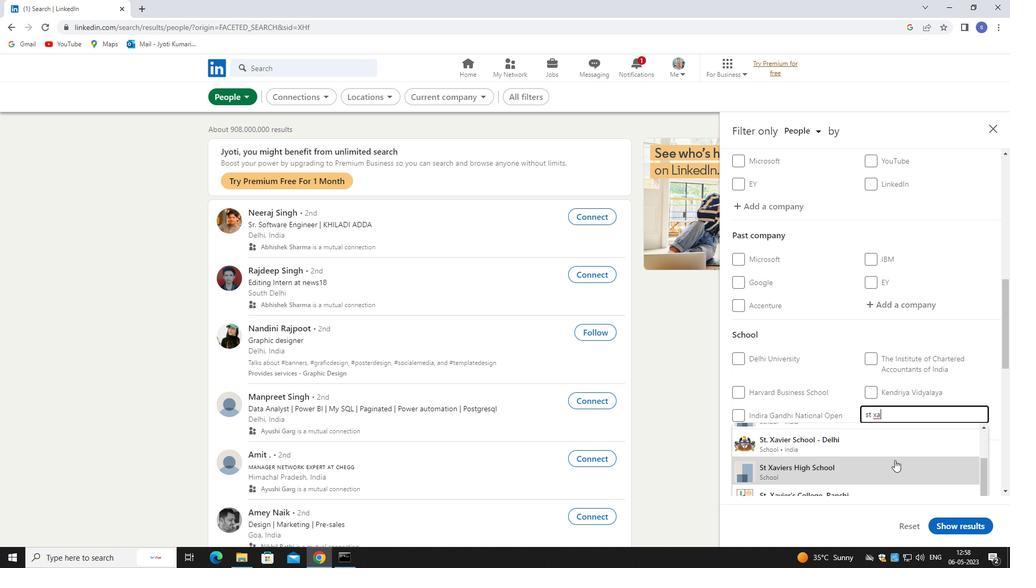 
Action: Mouse scrolled (895, 453) with delta (0, 0)
Screenshot: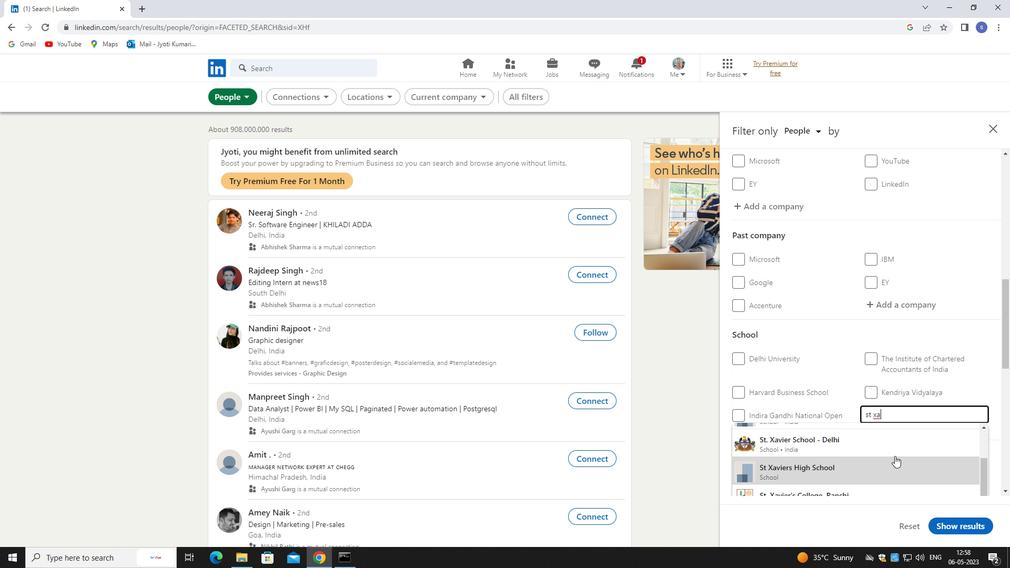 
Action: Mouse pressed left at (895, 452)
Screenshot: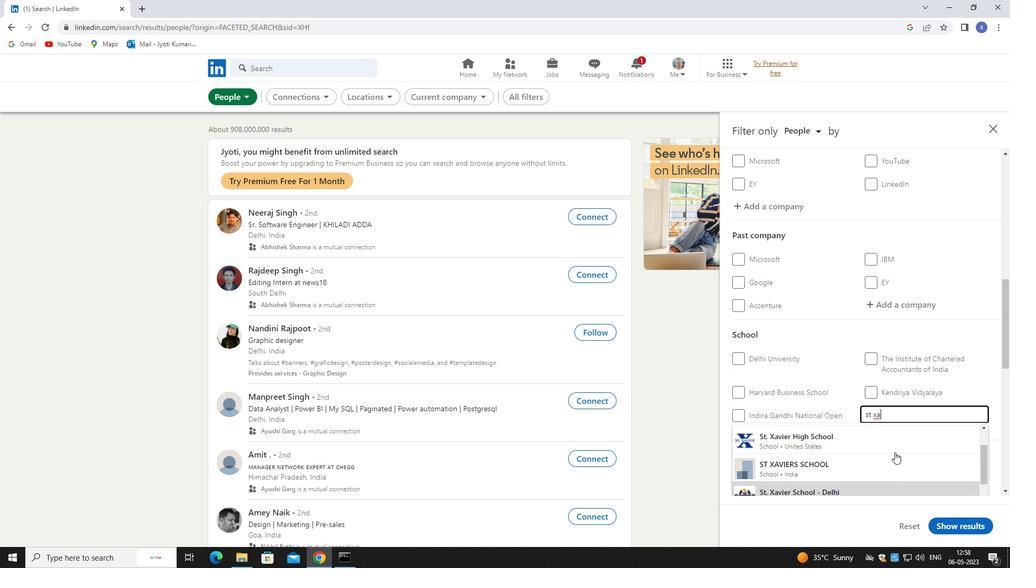 
Action: Mouse scrolled (895, 452) with delta (0, 0)
Screenshot: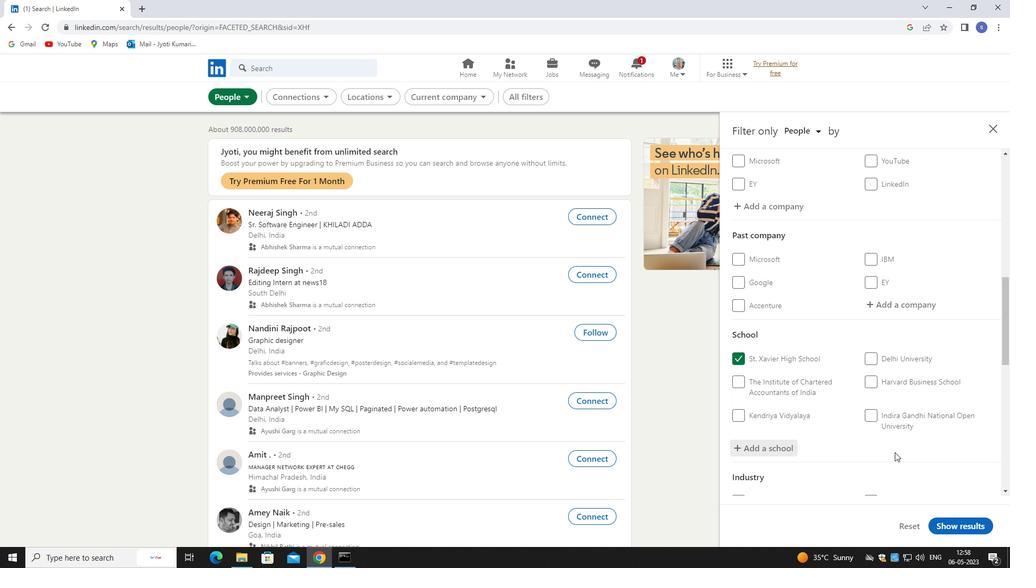 
Action: Mouse scrolled (895, 452) with delta (0, 0)
Screenshot: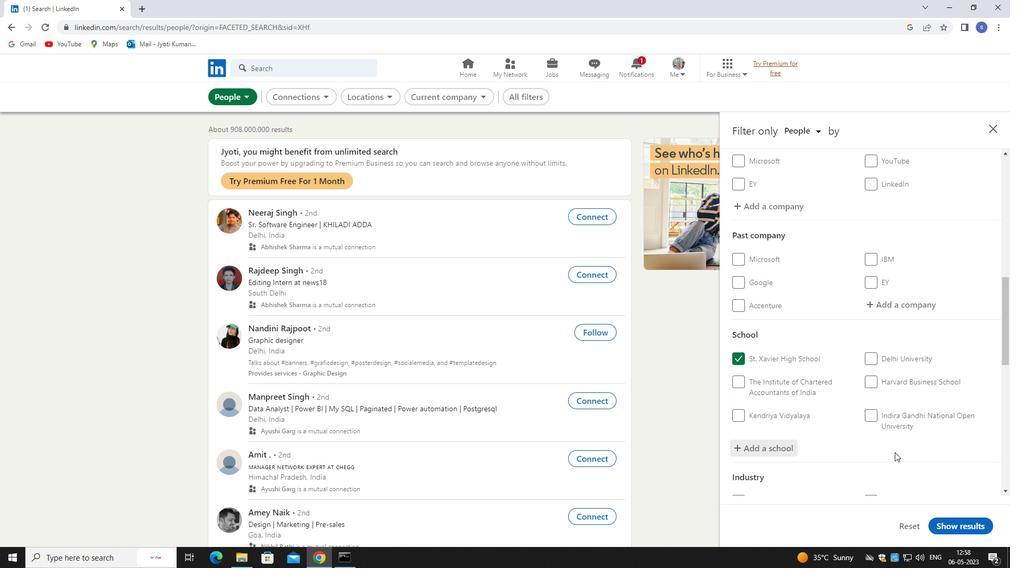 
Action: Mouse scrolled (895, 452) with delta (0, 0)
Screenshot: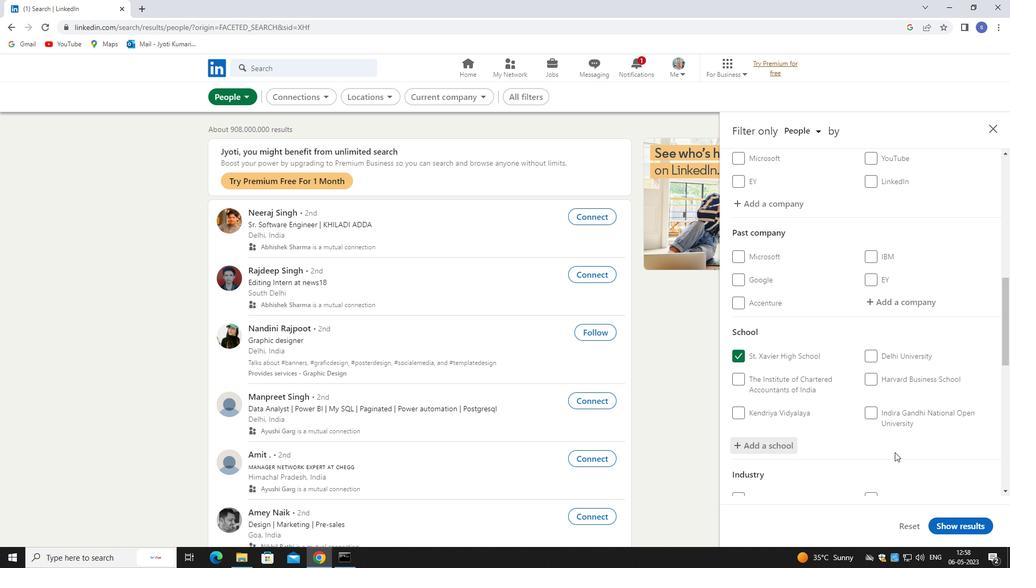 
Action: Mouse moved to (899, 402)
Screenshot: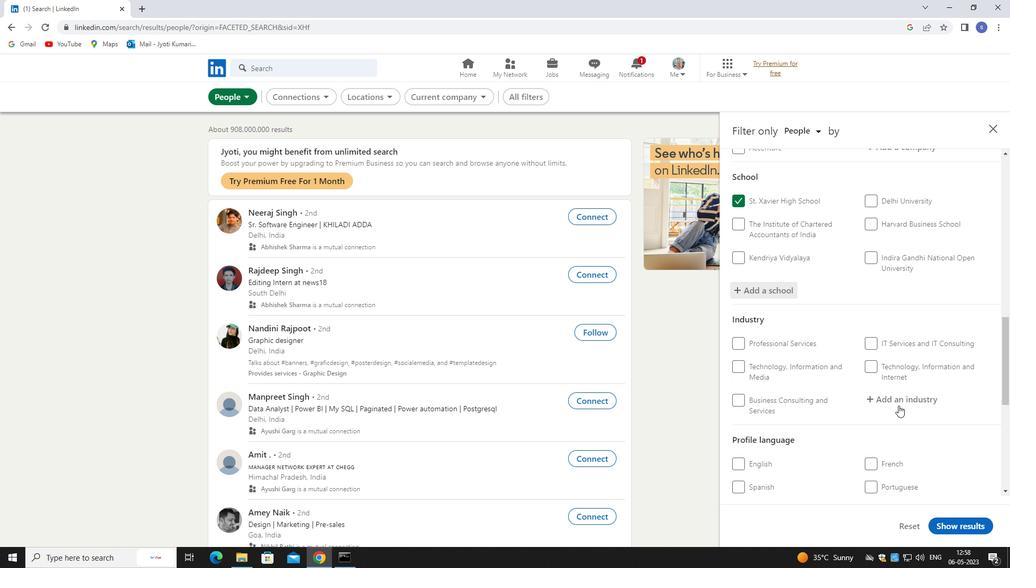 
Action: Mouse pressed left at (899, 402)
Screenshot: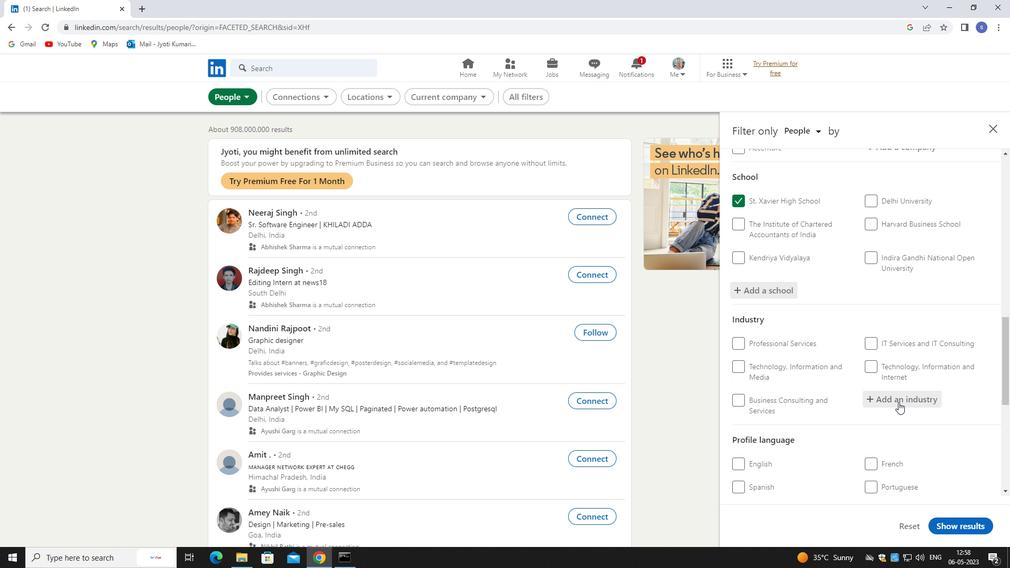 
Action: Key pressed radio
Screenshot: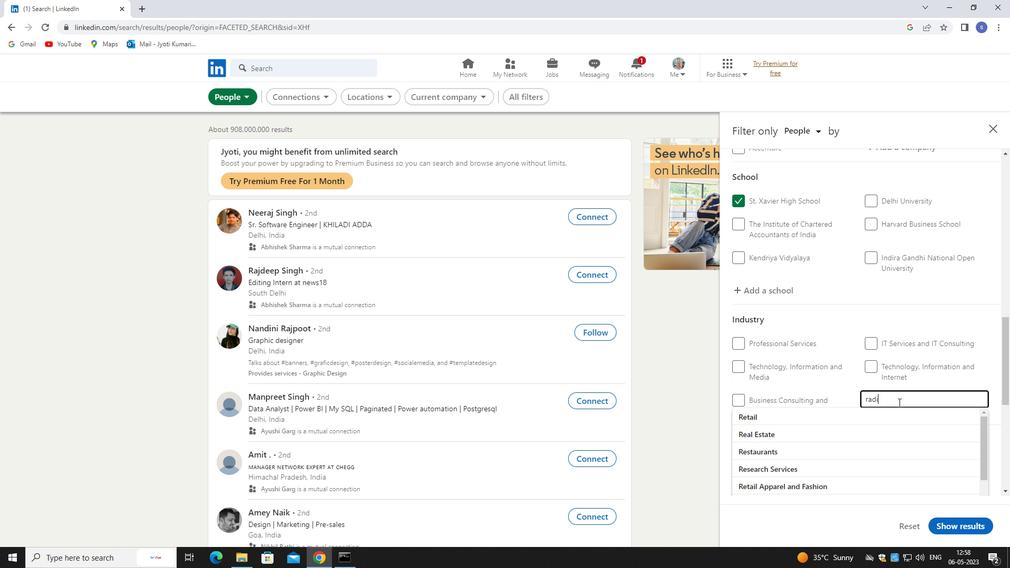 
Action: Mouse moved to (889, 418)
Screenshot: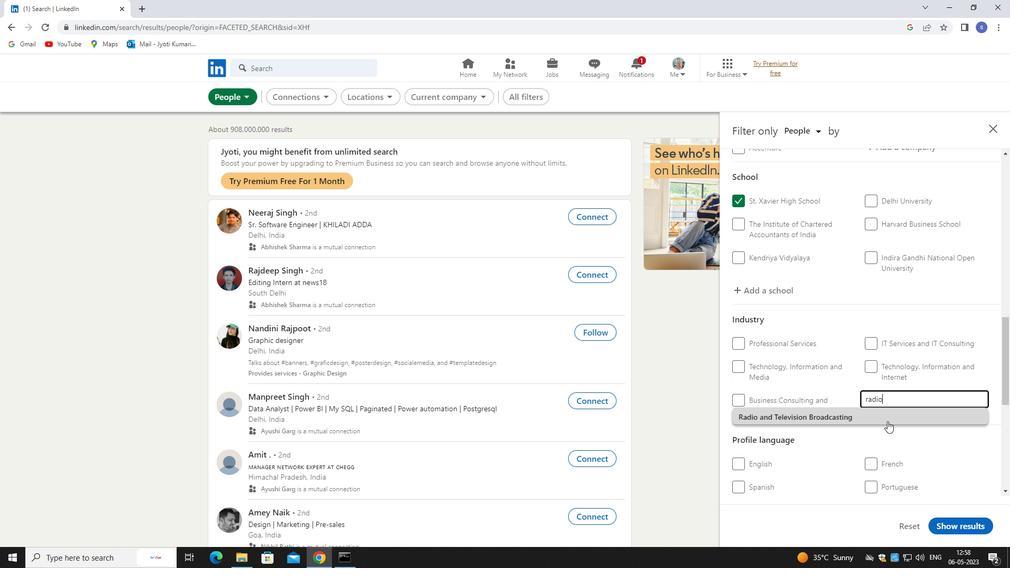 
Action: Mouse pressed left at (889, 418)
Screenshot: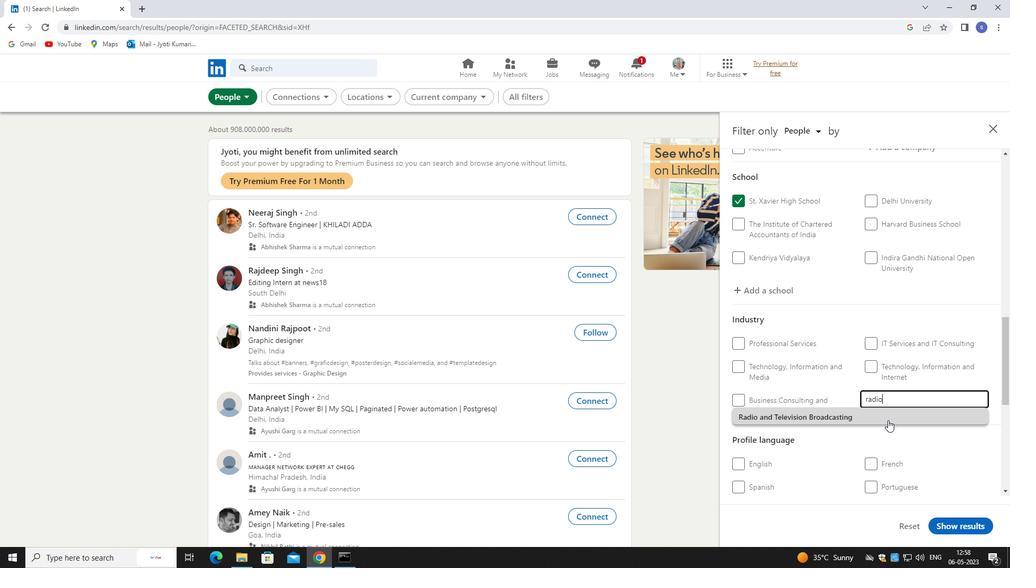 
Action: Mouse scrolled (889, 417) with delta (0, 0)
Screenshot: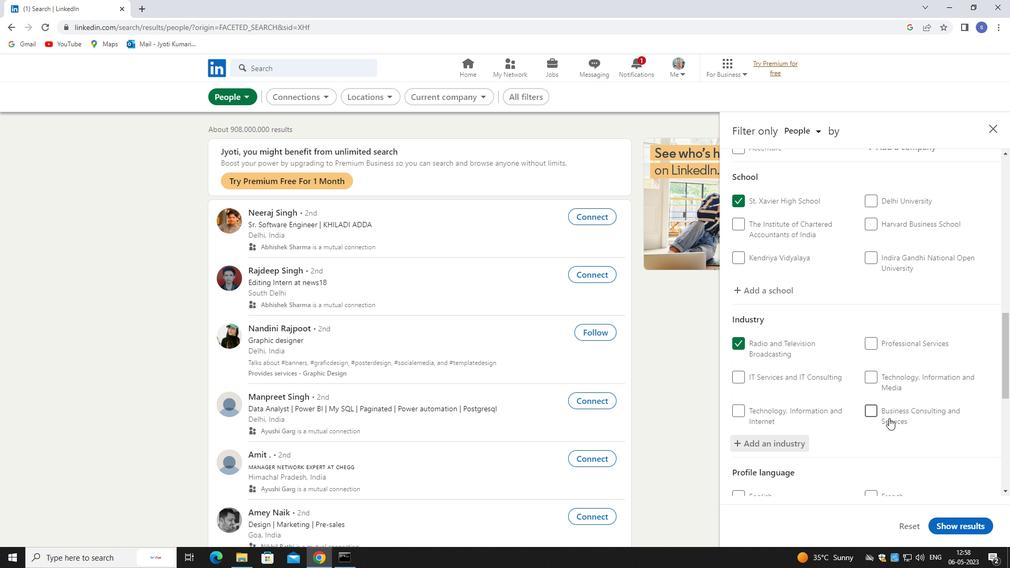 
Action: Mouse scrolled (889, 417) with delta (0, 0)
Screenshot: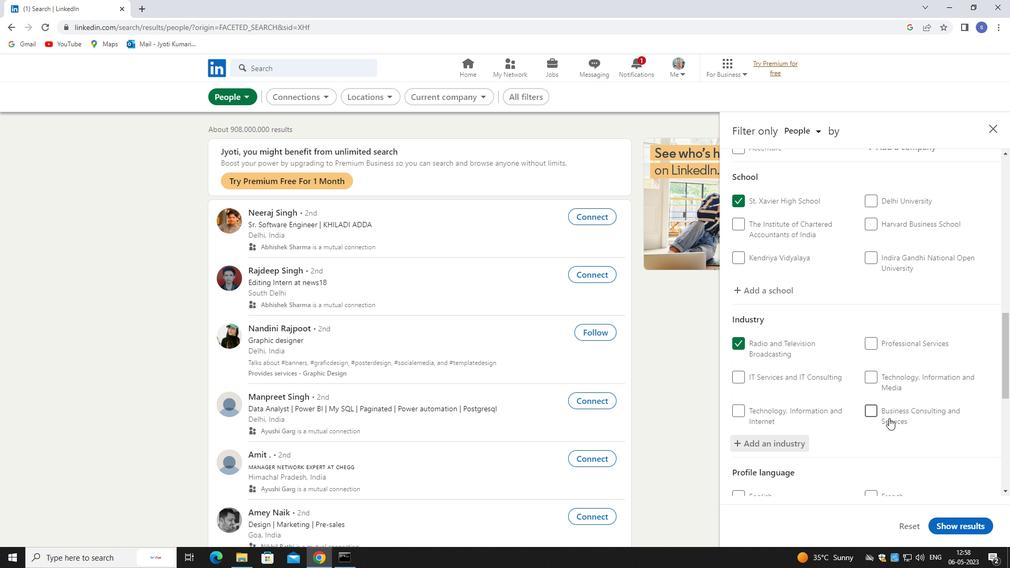 
Action: Mouse scrolled (889, 417) with delta (0, 0)
Screenshot: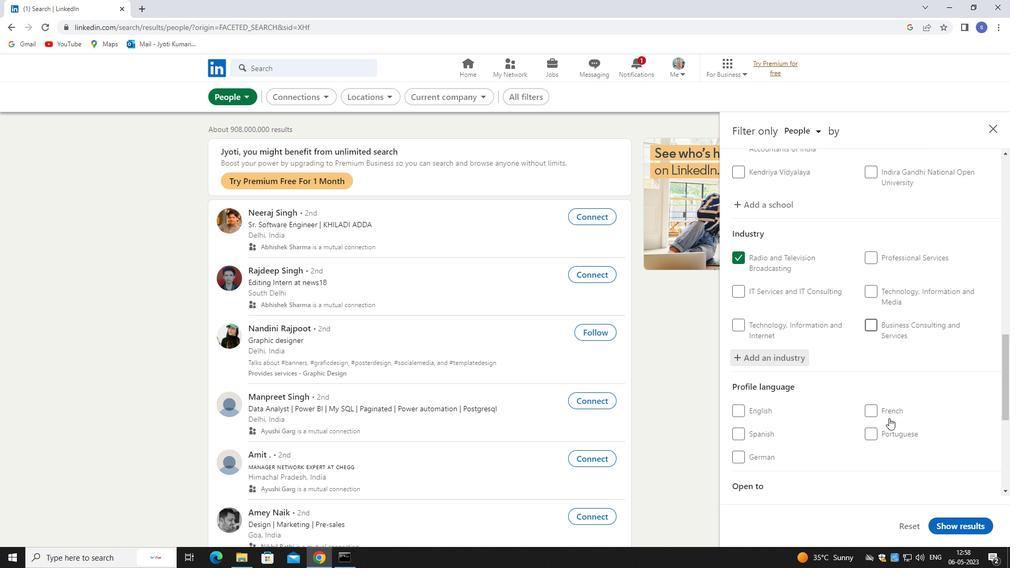 
Action: Mouse moved to (766, 360)
Screenshot: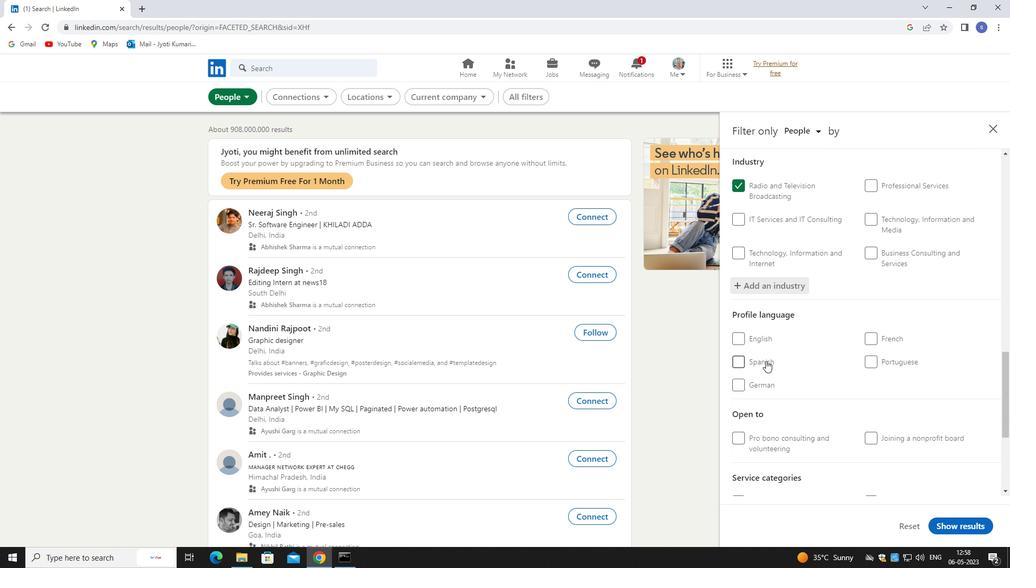 
Action: Mouse pressed left at (766, 360)
Screenshot: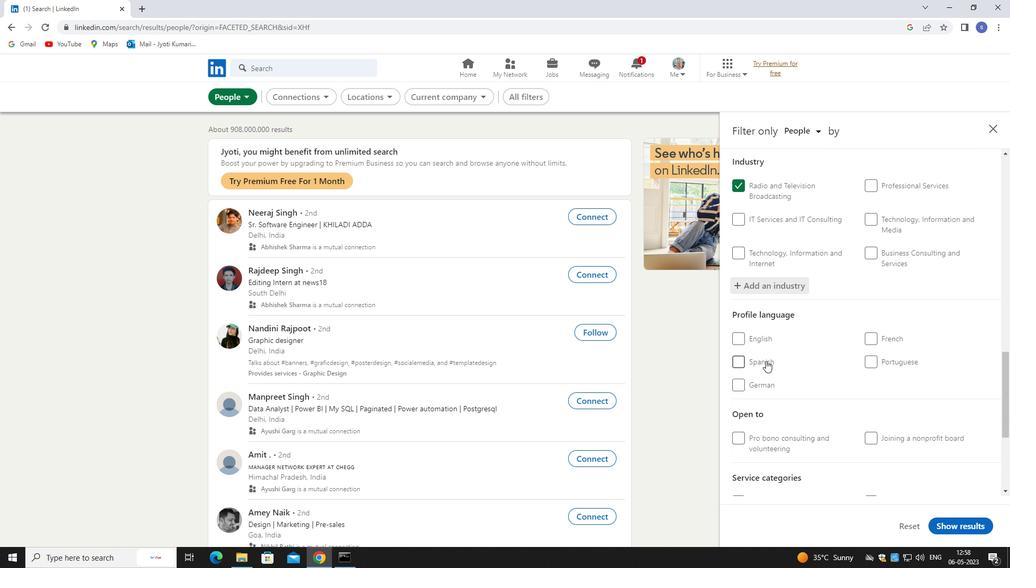 
Action: Mouse moved to (896, 452)
Screenshot: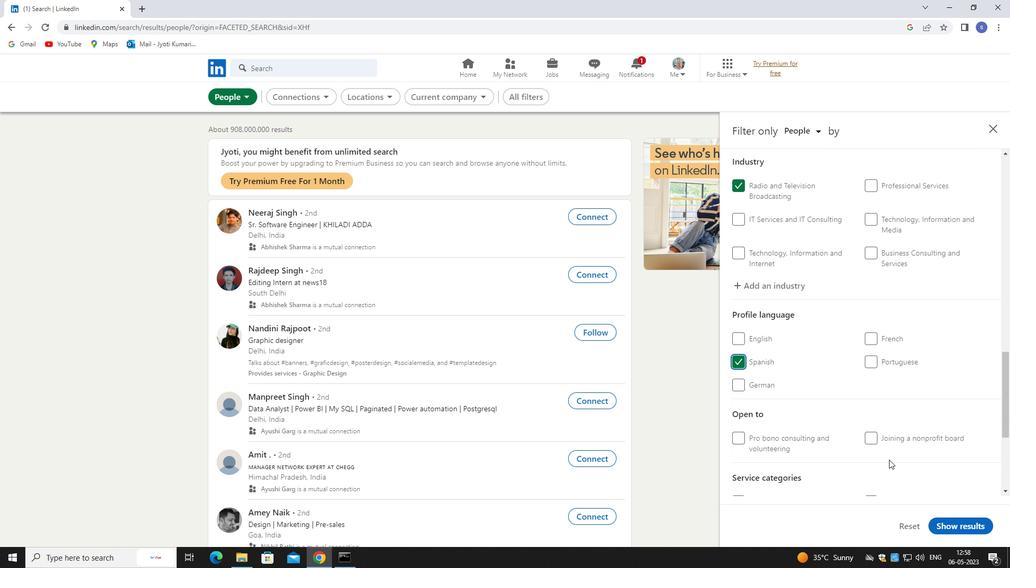 
Action: Mouse scrolled (896, 452) with delta (0, 0)
Screenshot: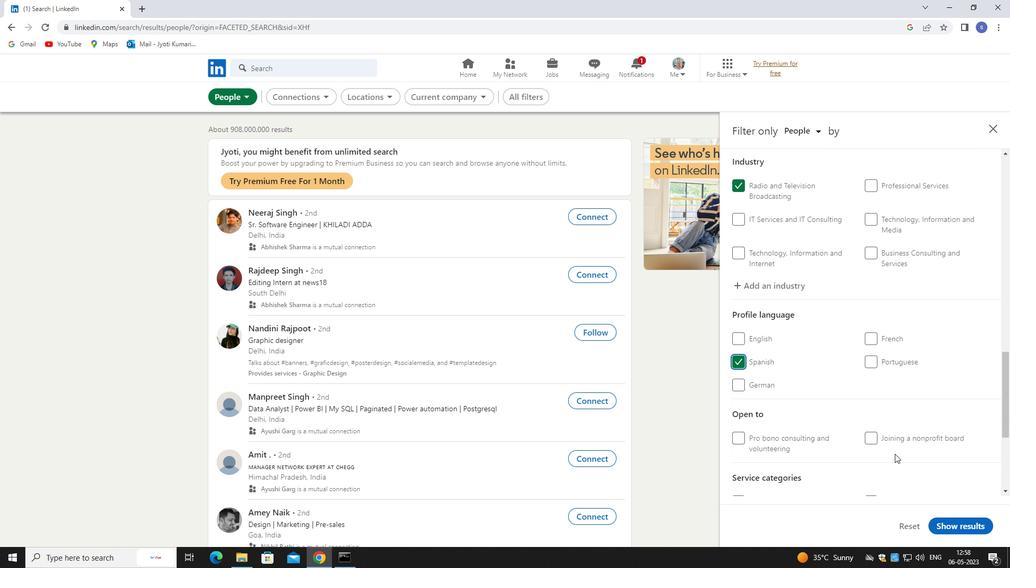 
Action: Mouse scrolled (896, 452) with delta (0, 0)
Screenshot: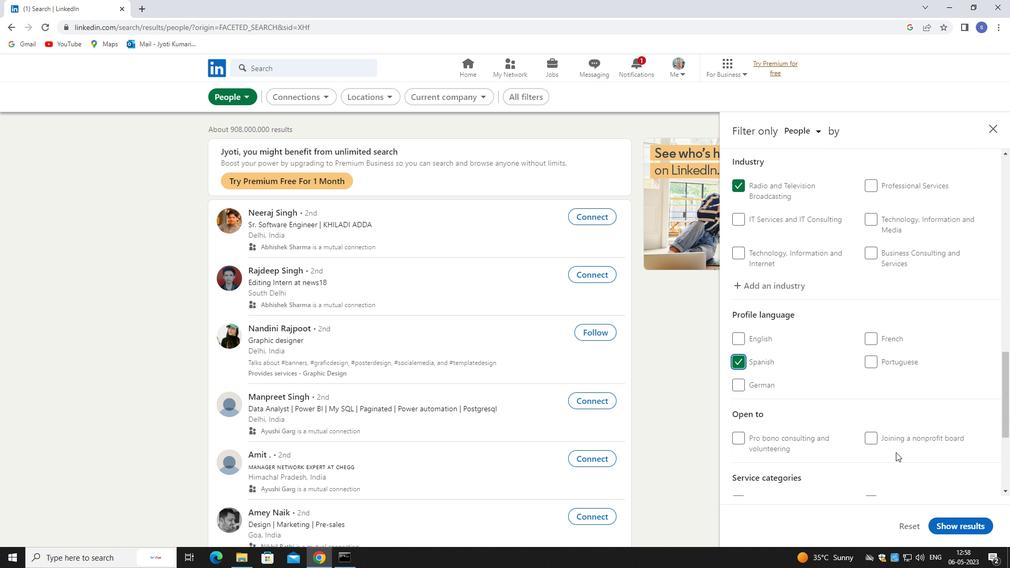 
Action: Mouse scrolled (896, 452) with delta (0, 0)
Screenshot: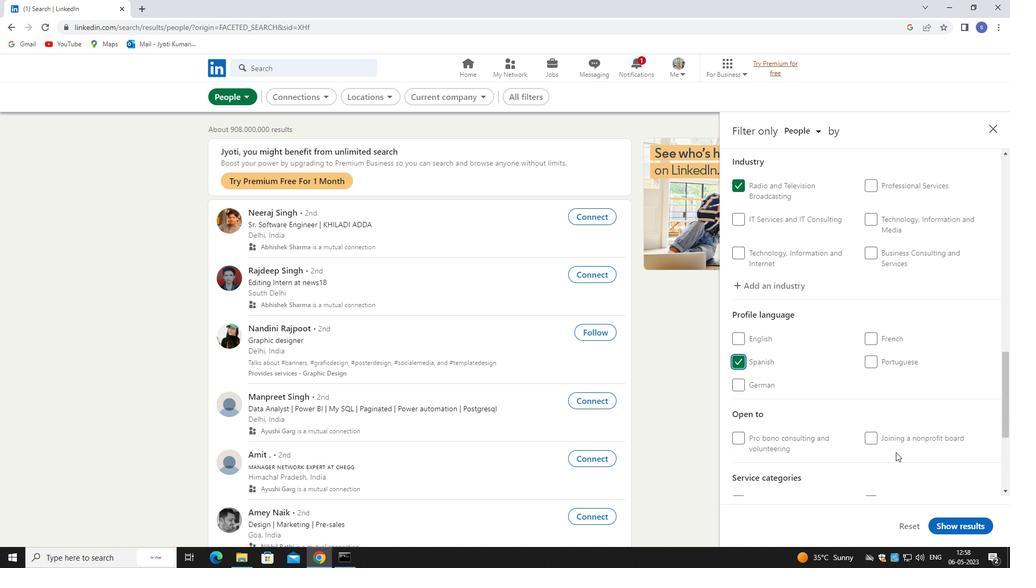 
Action: Mouse moved to (893, 386)
Screenshot: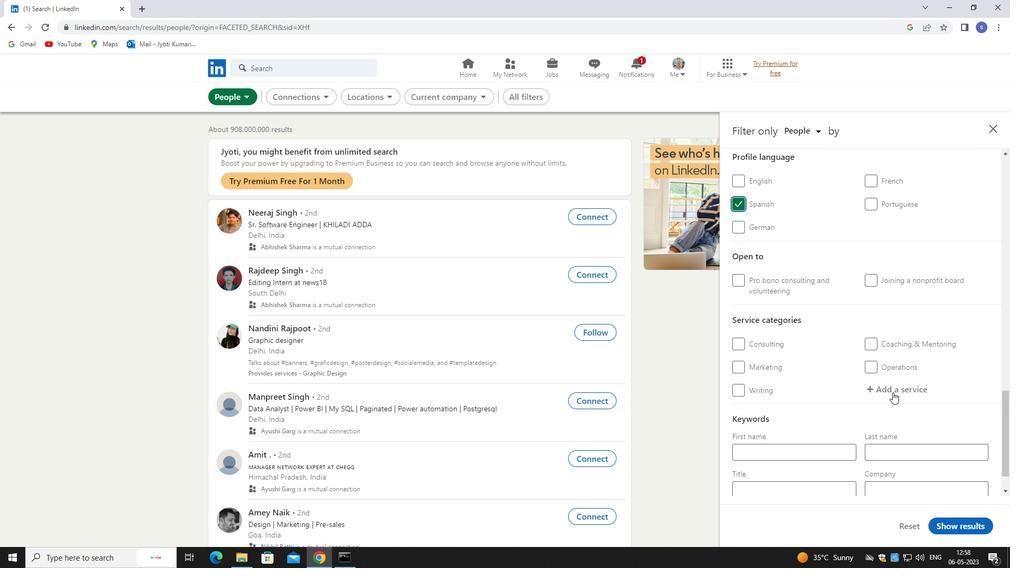 
Action: Mouse pressed left at (893, 386)
Screenshot: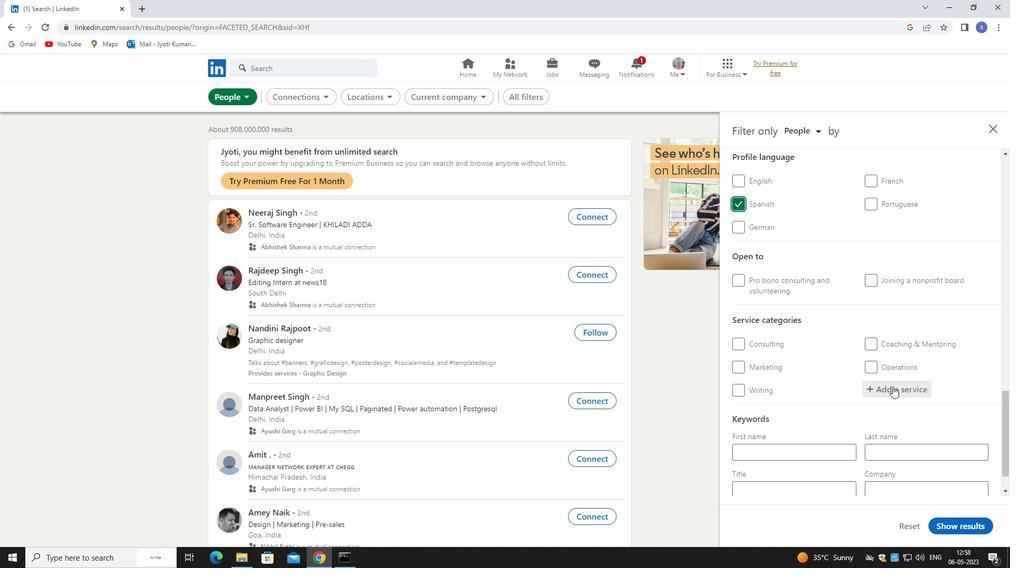 
Action: Mouse moved to (893, 386)
Screenshot: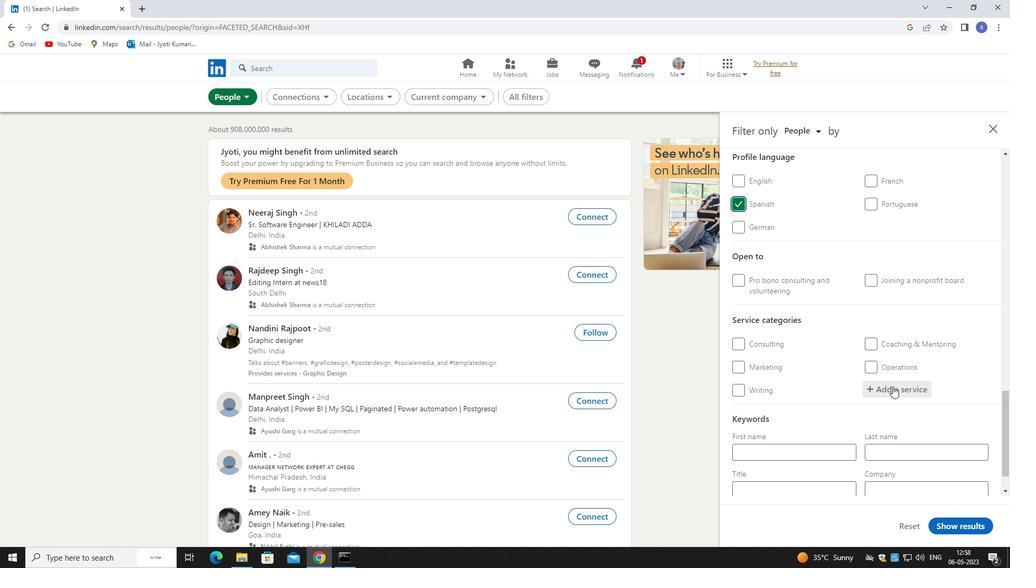 
Action: Key pressed virtual
Screenshot: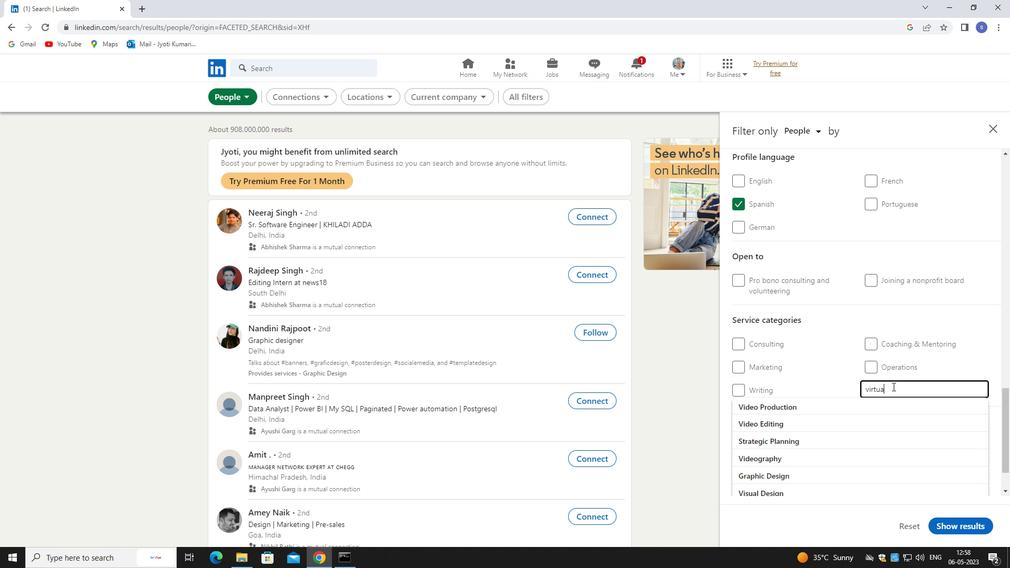 
Action: Mouse moved to (888, 403)
Screenshot: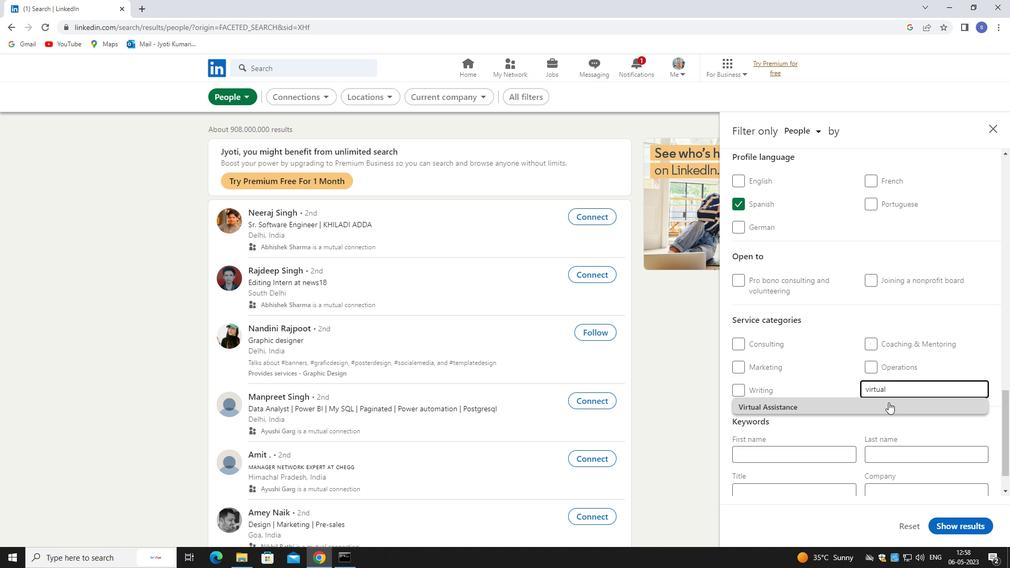 
Action: Mouse pressed left at (888, 403)
Screenshot: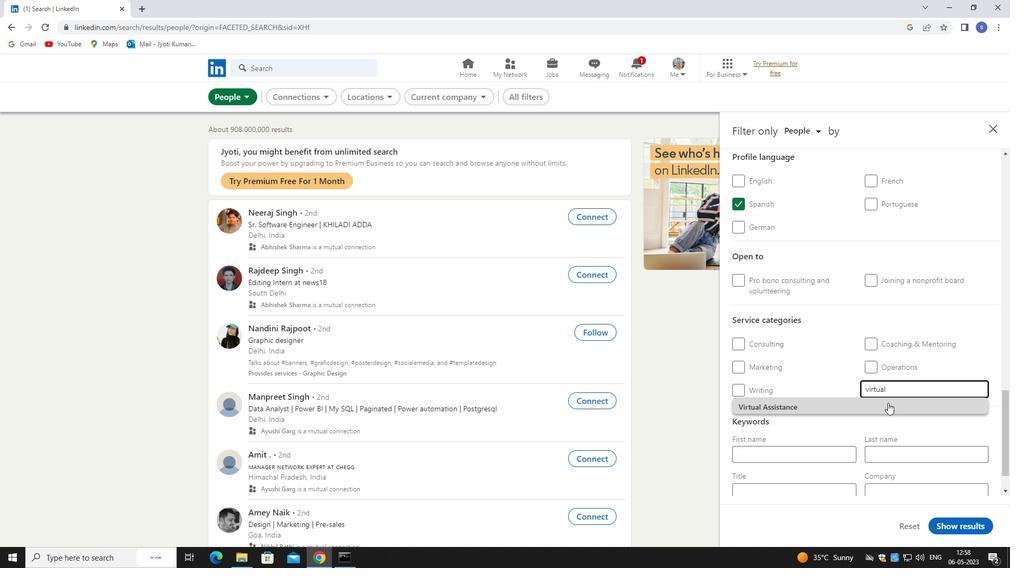 
Action: Mouse moved to (888, 403)
Screenshot: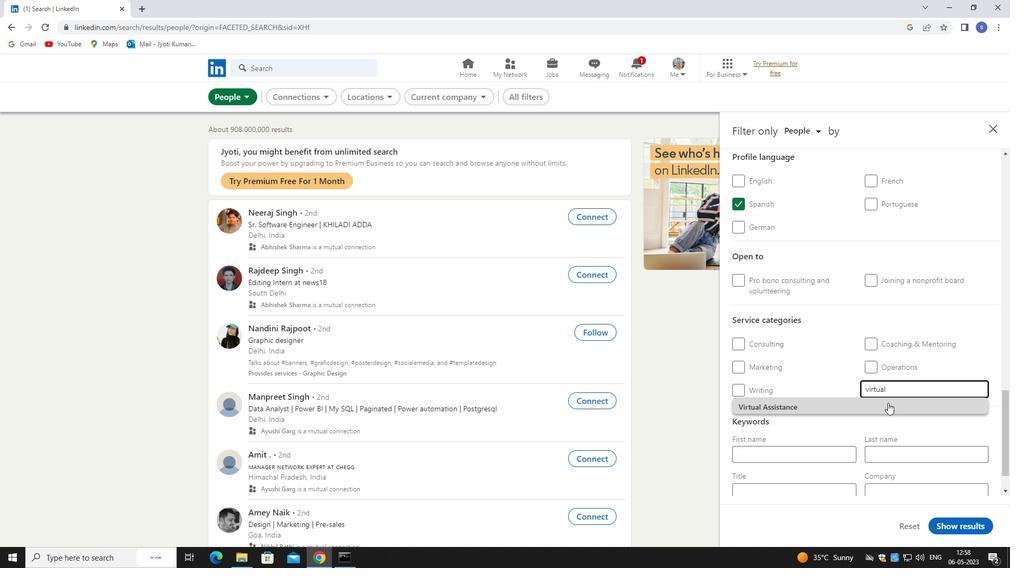 
Action: Mouse scrolled (888, 402) with delta (0, 0)
Screenshot: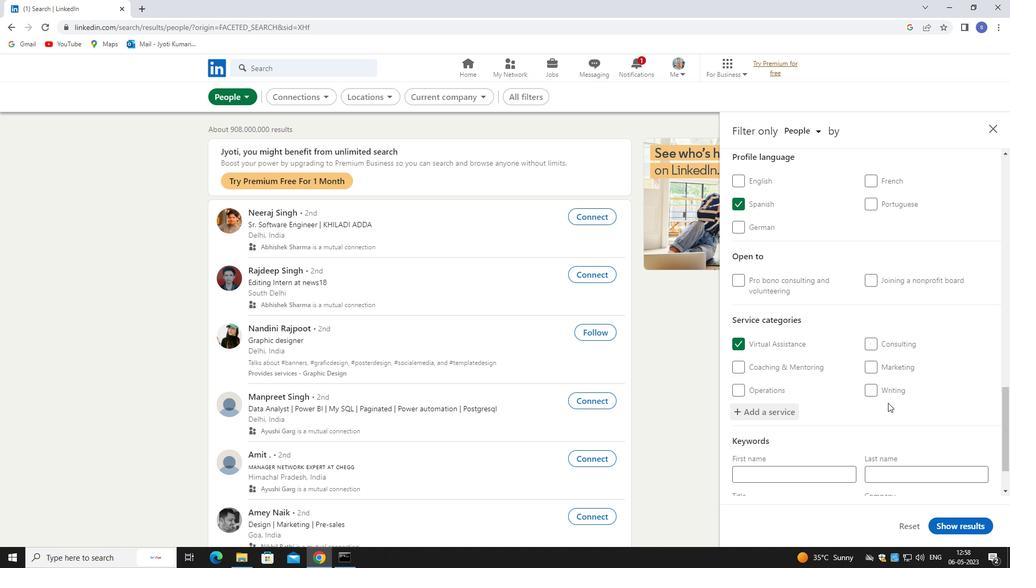 
Action: Mouse scrolled (888, 402) with delta (0, 0)
Screenshot: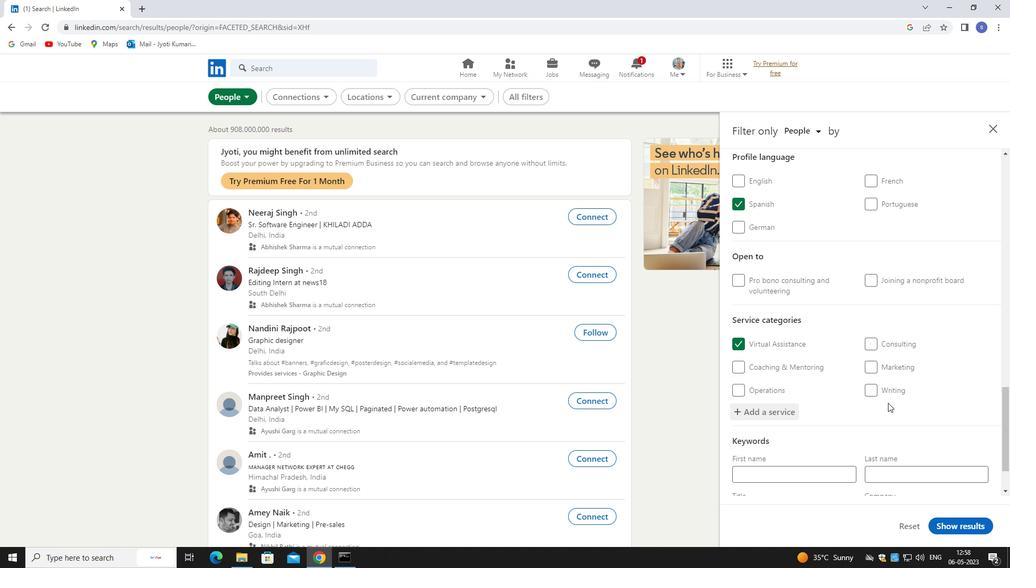 
Action: Mouse moved to (888, 404)
Screenshot: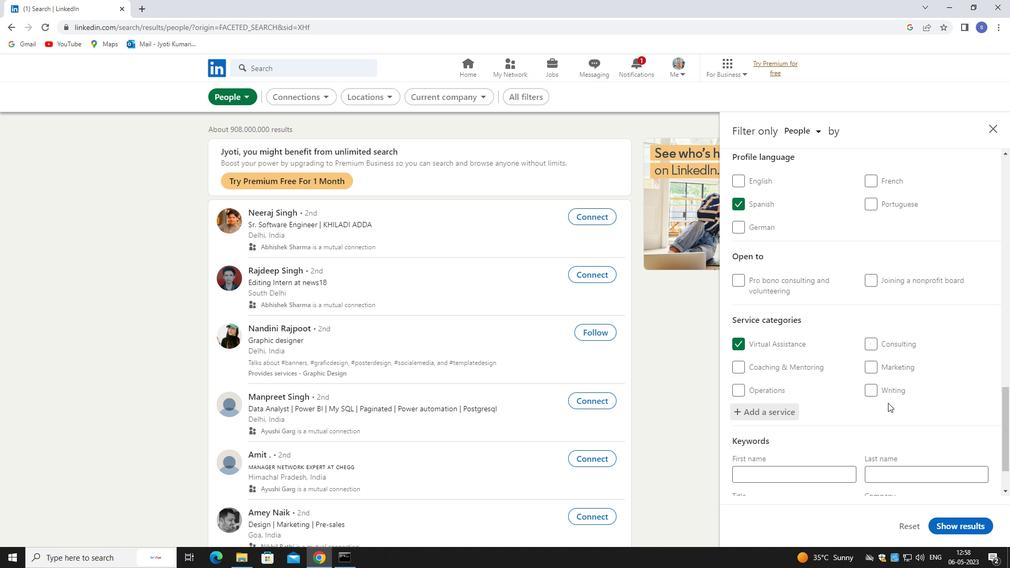 
Action: Mouse scrolled (888, 404) with delta (0, 0)
Screenshot: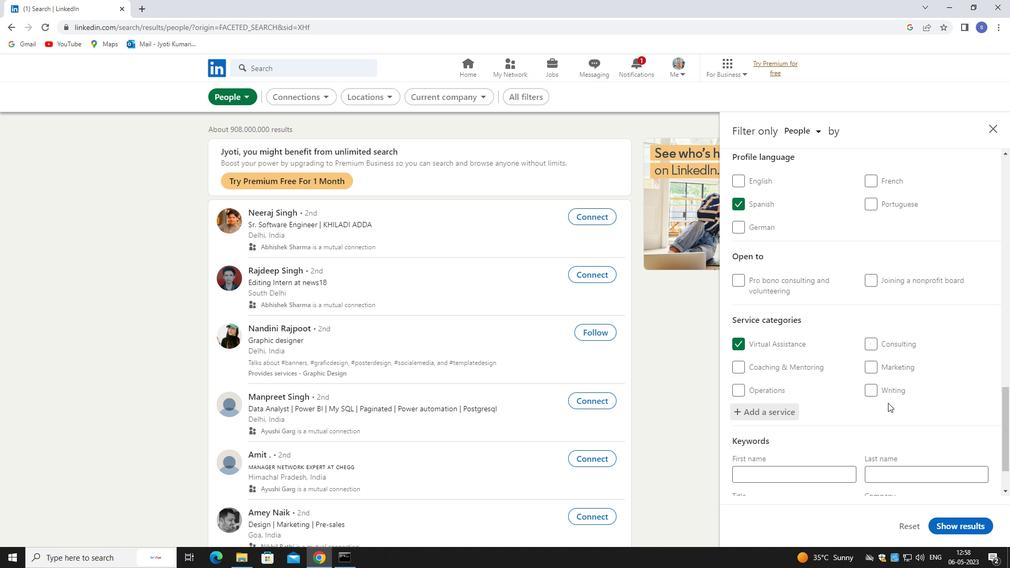 
Action: Mouse moved to (831, 447)
Screenshot: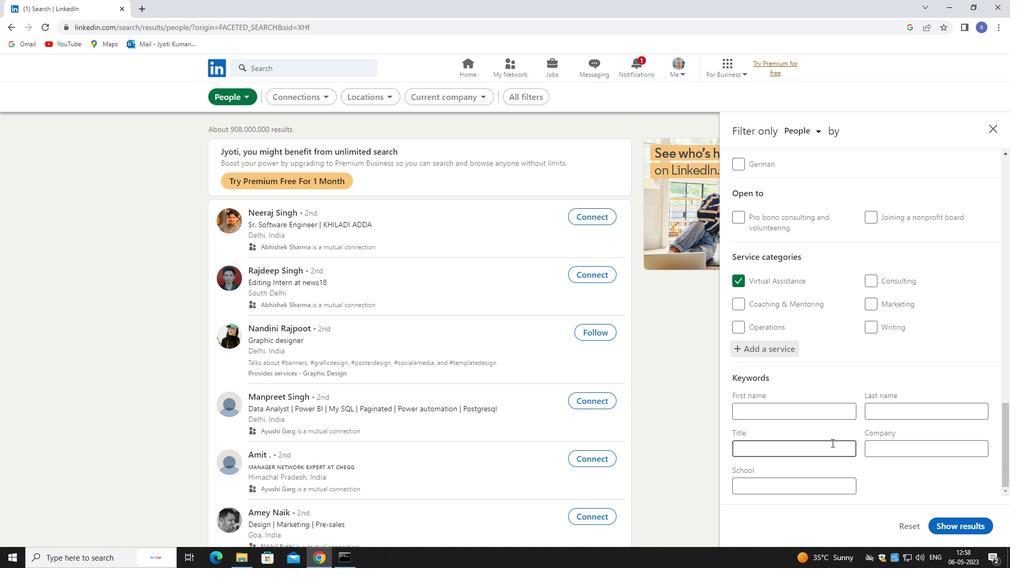 
Action: Mouse pressed left at (831, 447)
Screenshot: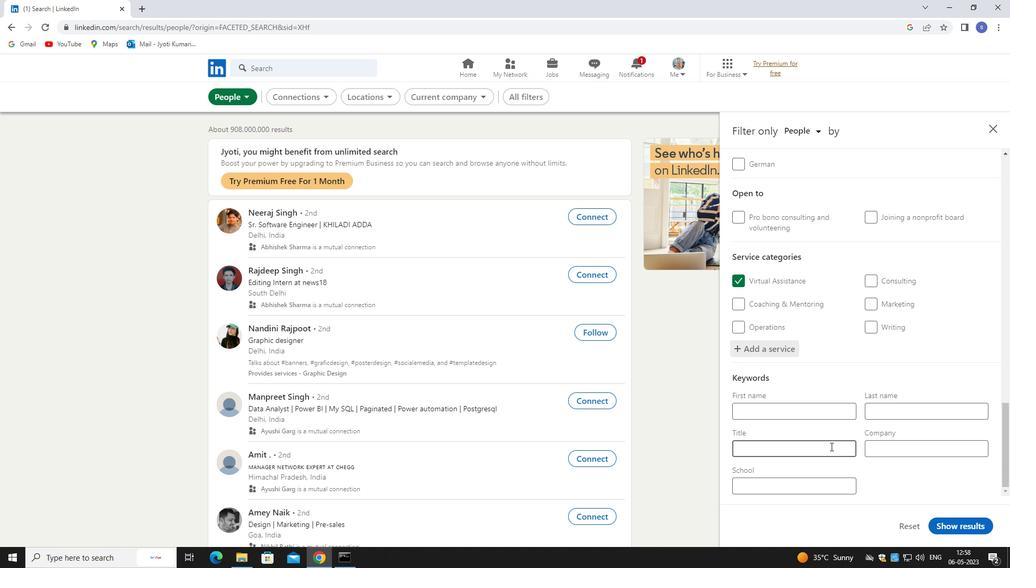 
Action: Mouse moved to (831, 447)
Screenshot: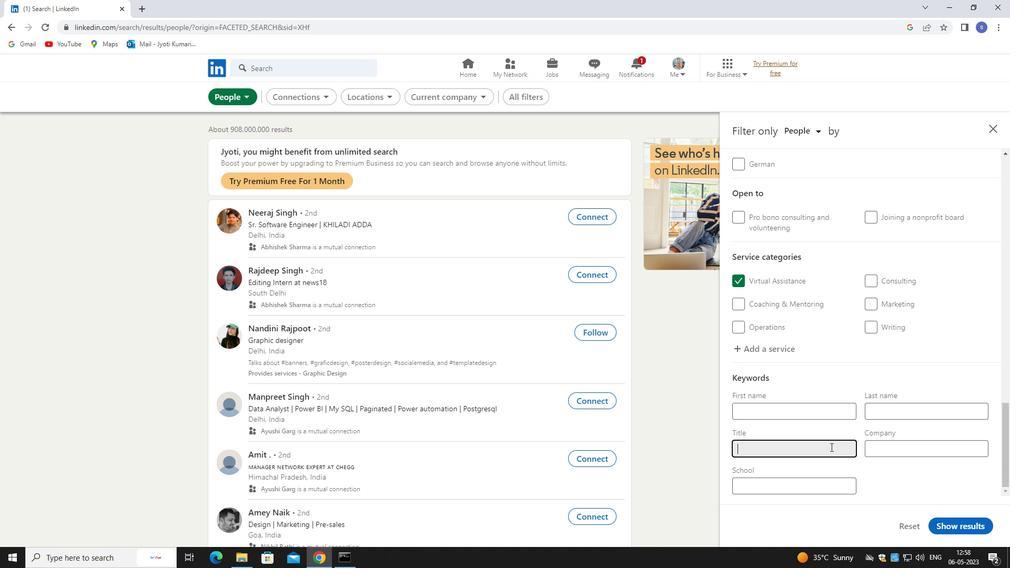 
Action: Key pressed <Key.shift>CAFETERIA<Key.space><Key.shift>WORKER
Screenshot: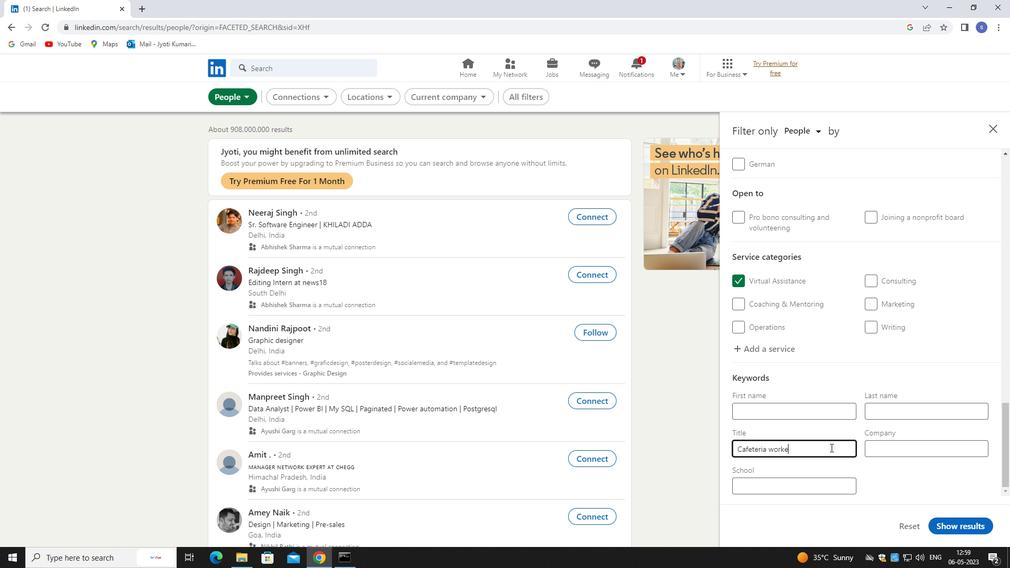 
Action: Mouse moved to (954, 524)
Screenshot: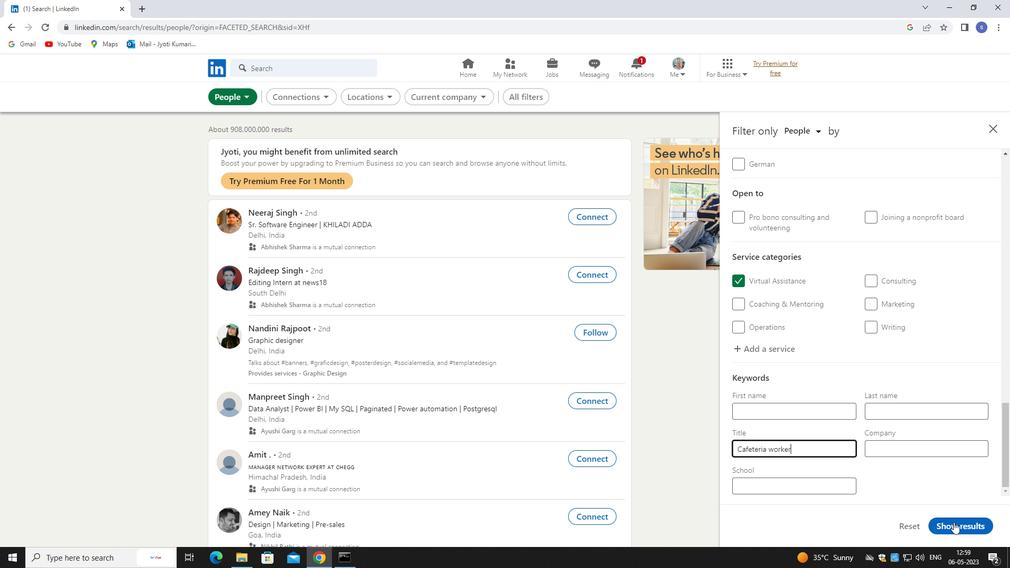 
Action: Mouse pressed left at (954, 524)
Screenshot: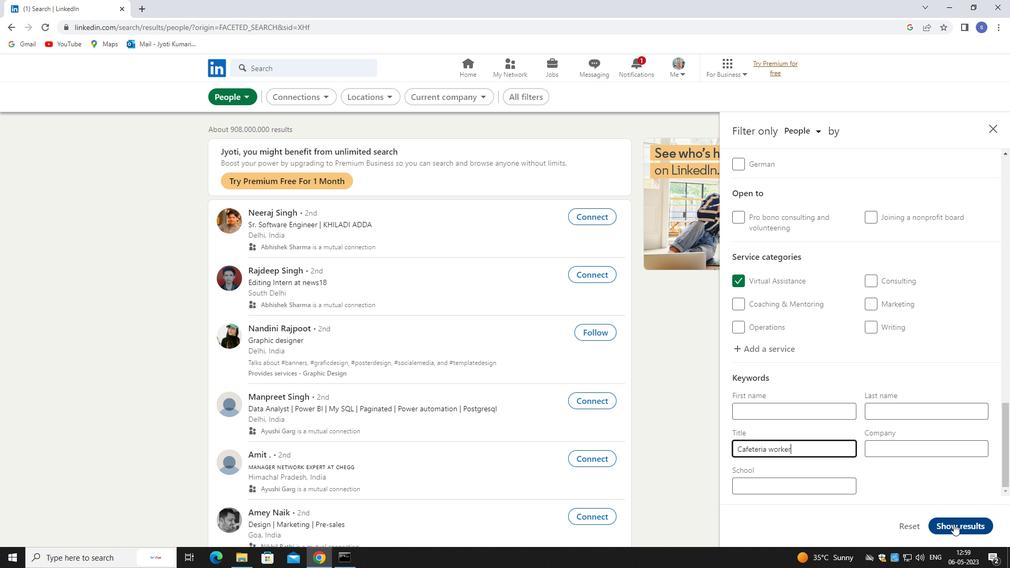 
Action: Mouse moved to (991, 492)
Screenshot: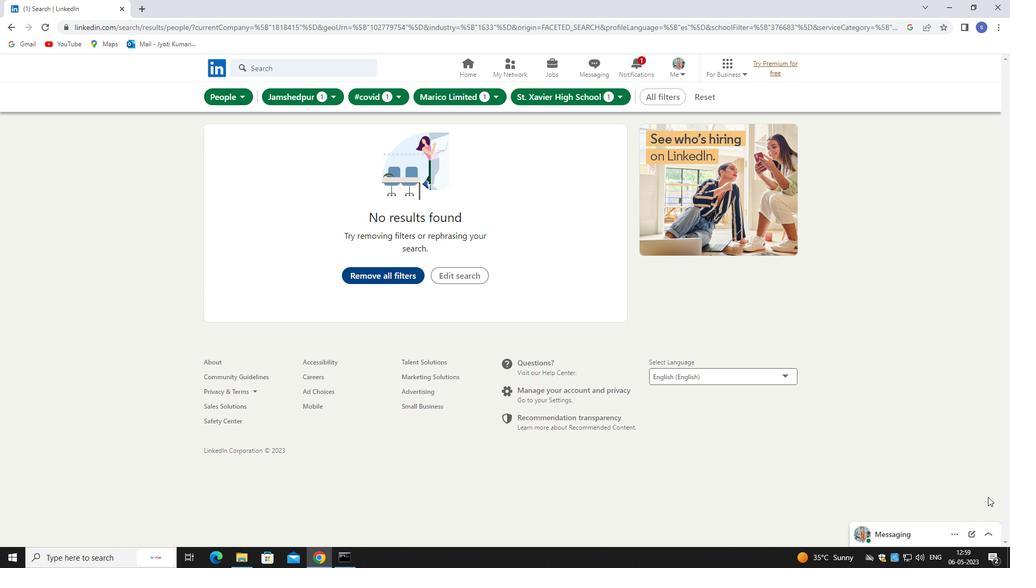 
